Task: Create a due date automation trigger when advanced on, on the tuesday of the week a card is due add dates with an overdue due date at 11:00 AM.
Action: Mouse moved to (1207, 375)
Screenshot: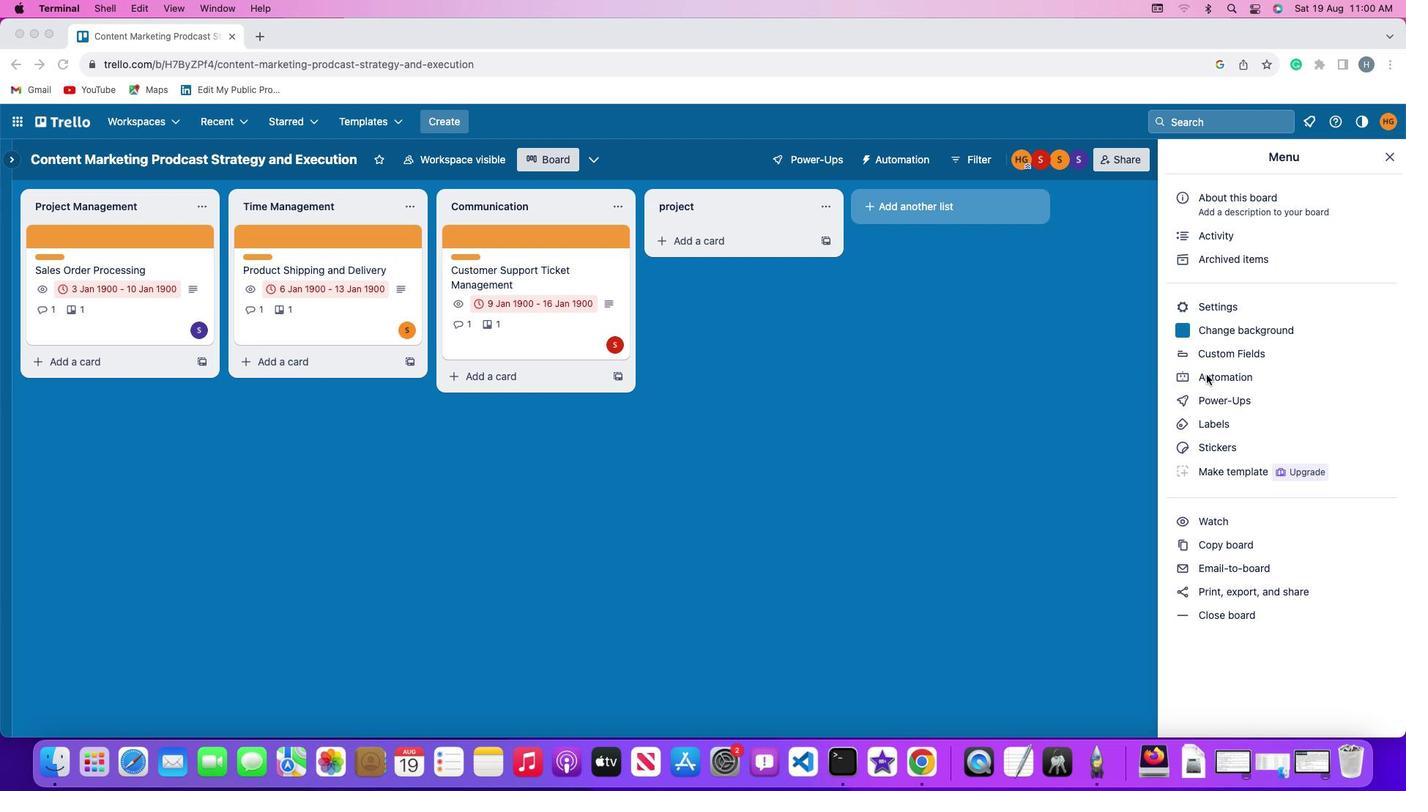 
Action: Mouse pressed left at (1207, 375)
Screenshot: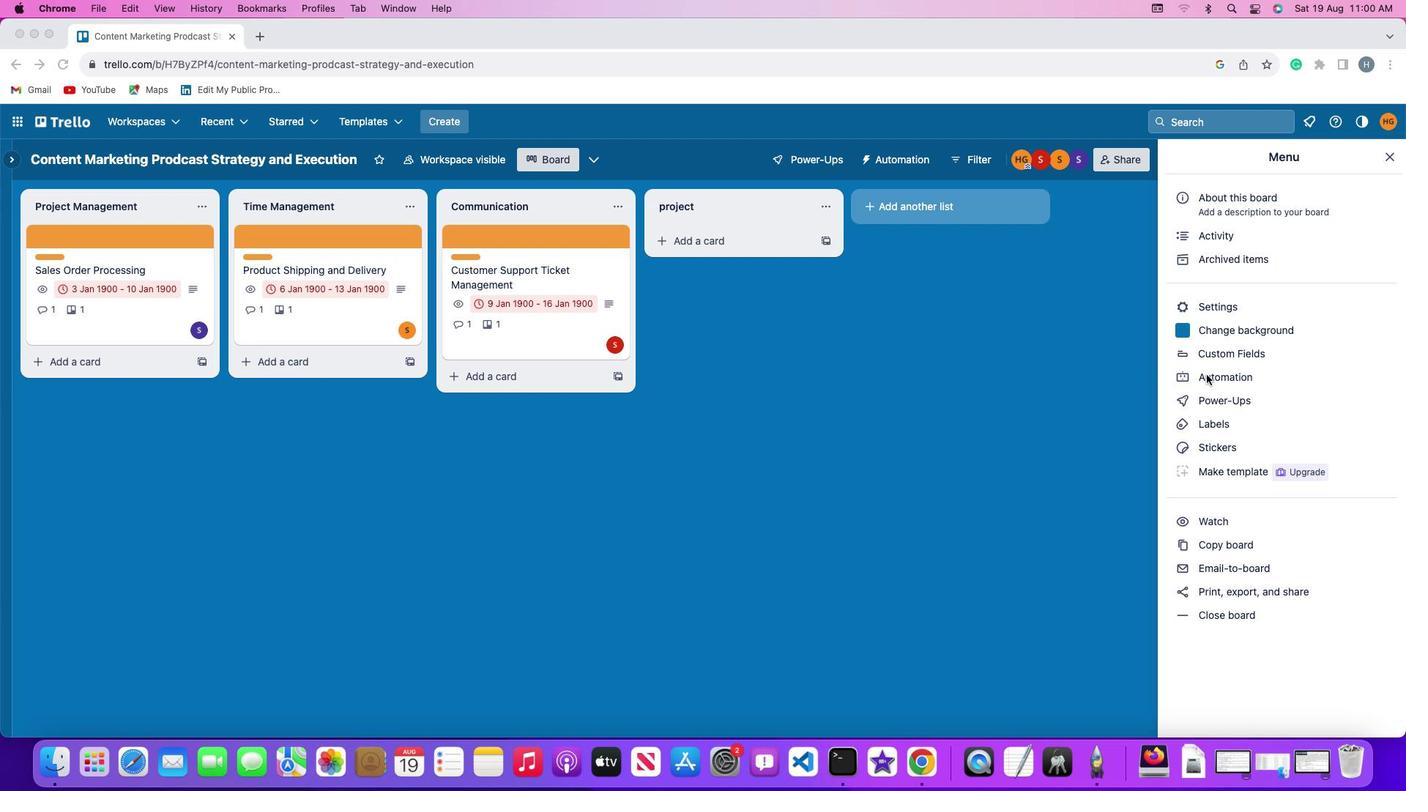 
Action: Mouse pressed left at (1207, 375)
Screenshot: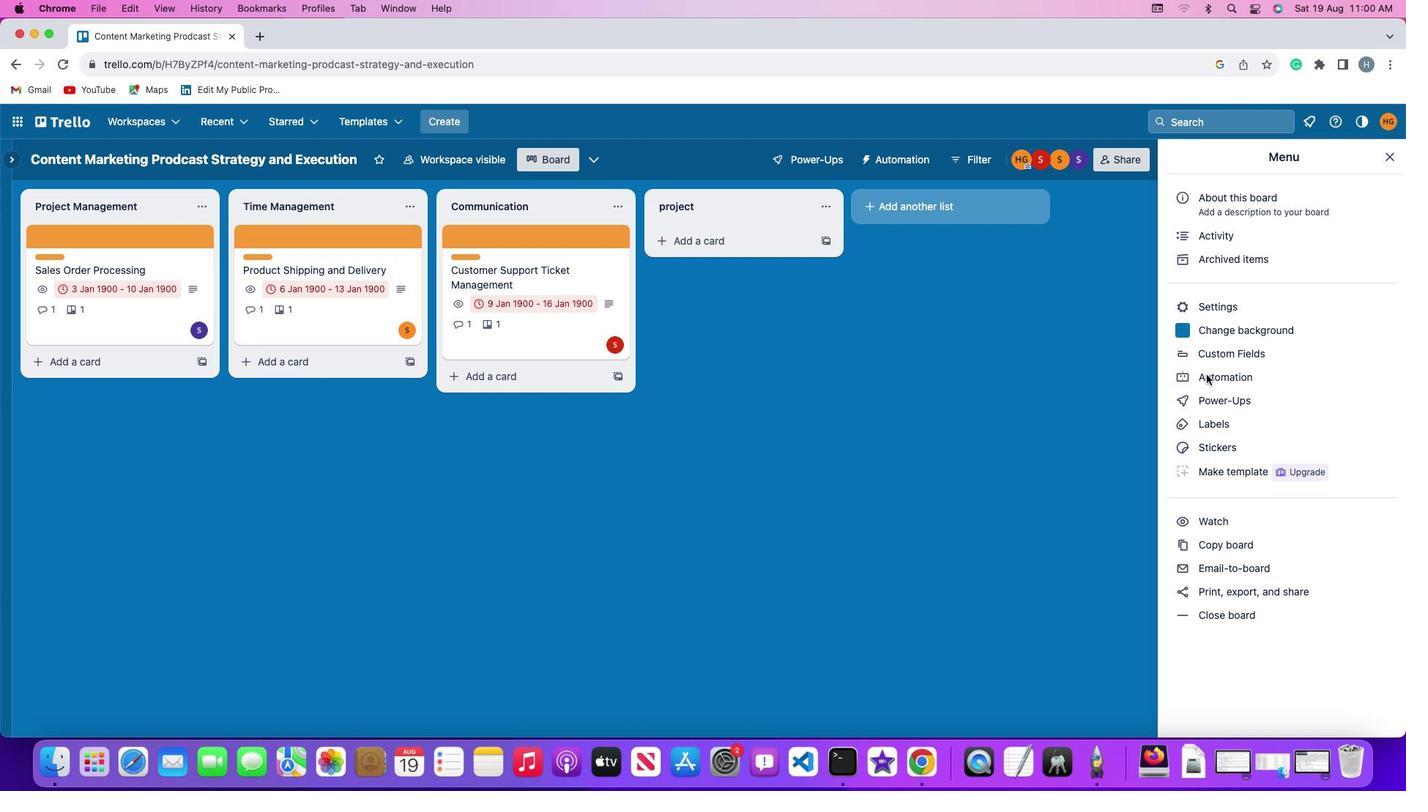 
Action: Mouse moved to (94, 348)
Screenshot: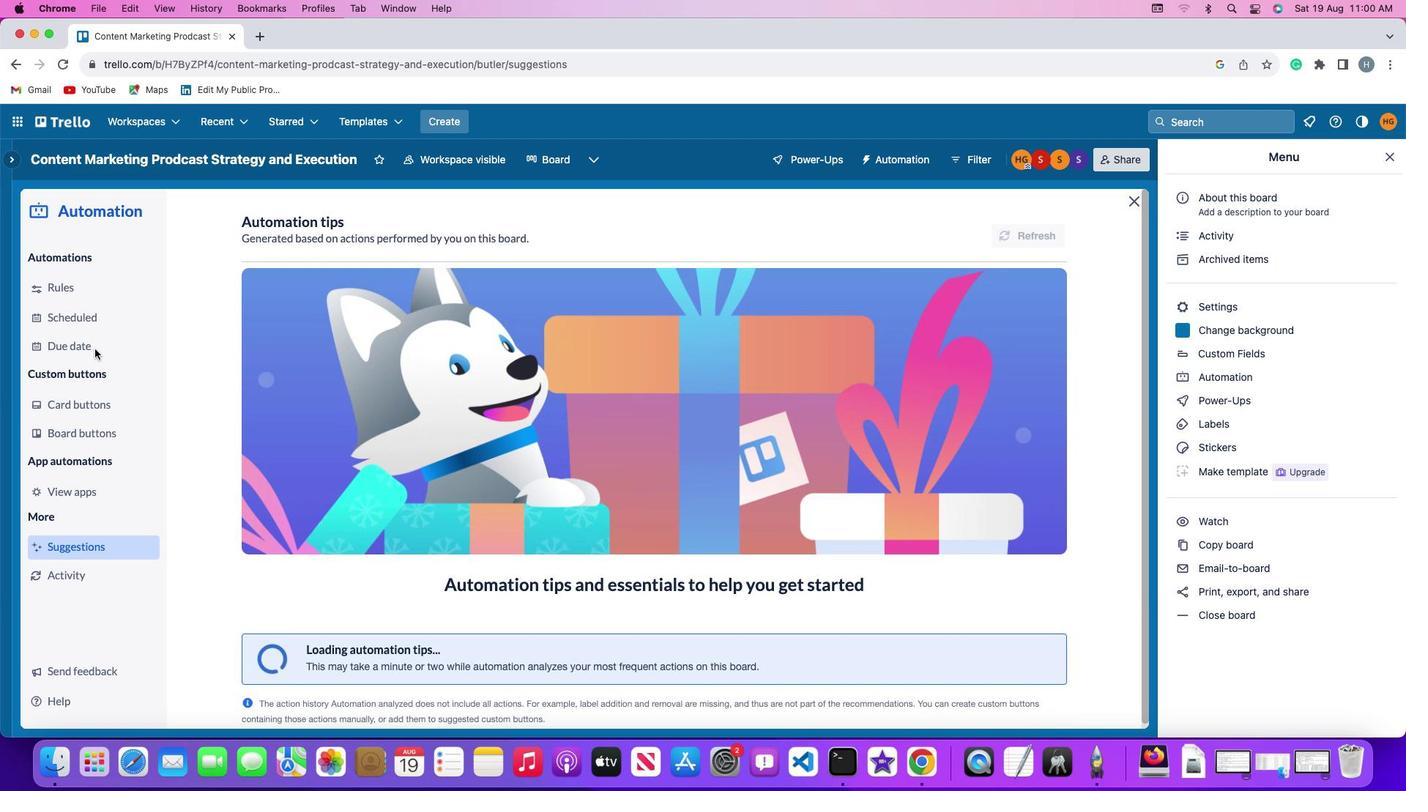 
Action: Mouse pressed left at (94, 348)
Screenshot: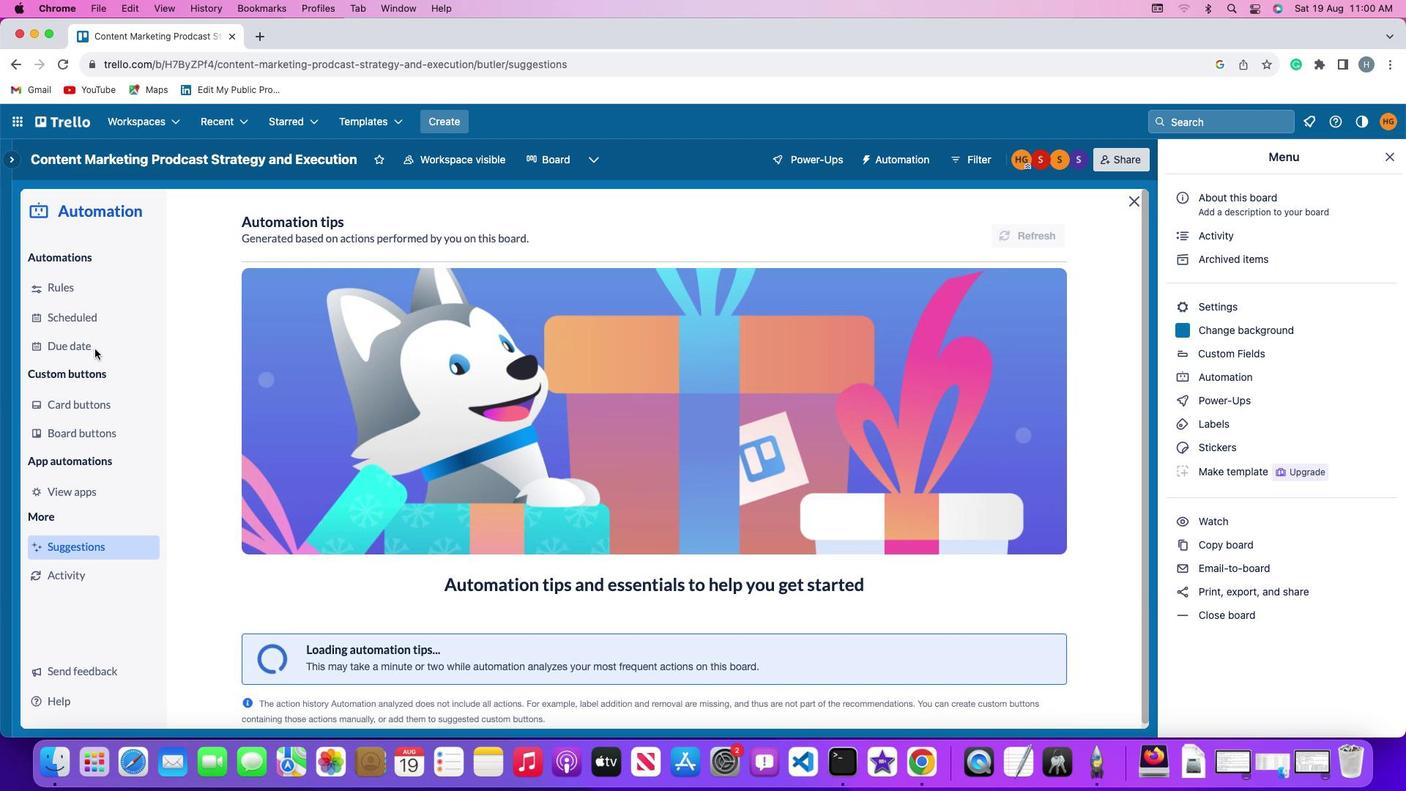 
Action: Mouse moved to (970, 219)
Screenshot: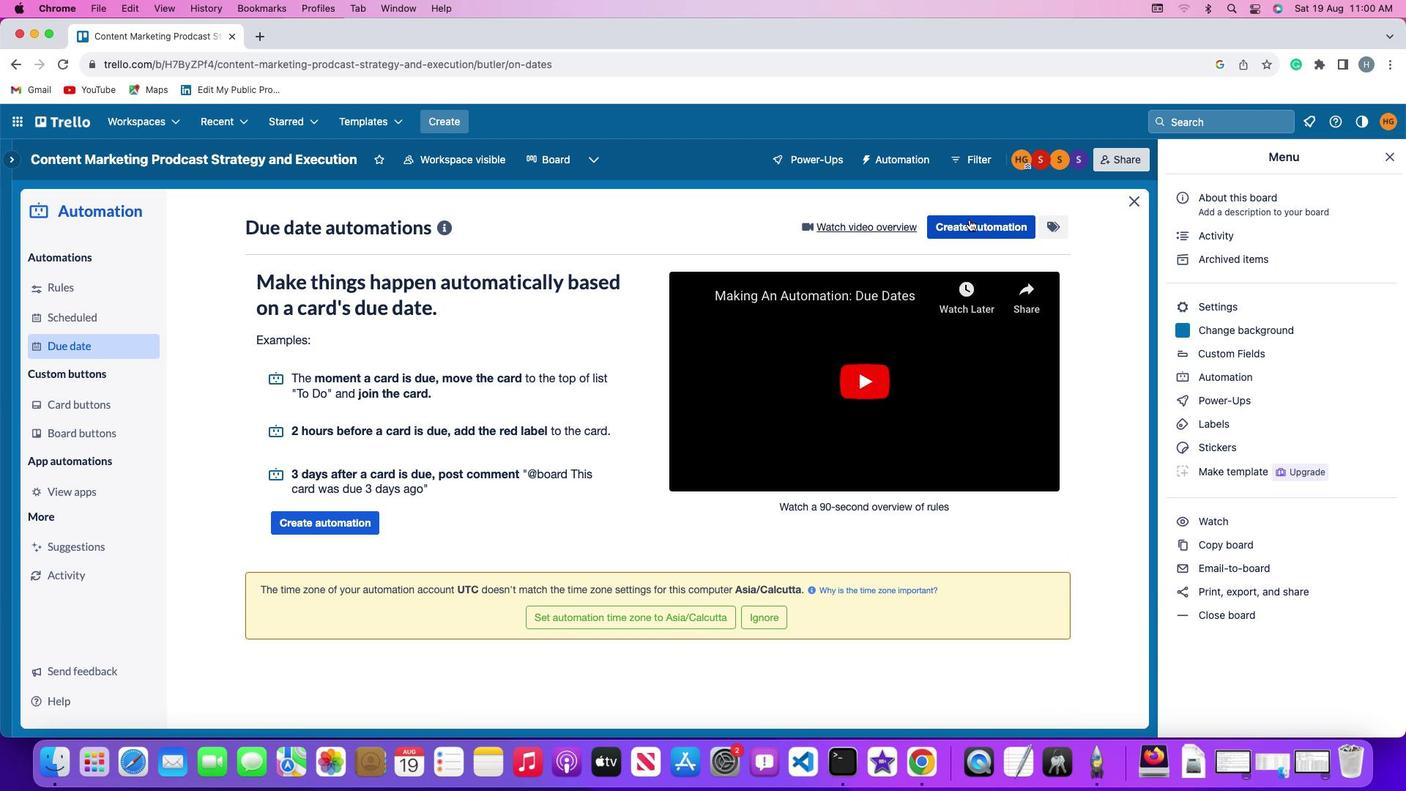 
Action: Mouse pressed left at (970, 219)
Screenshot: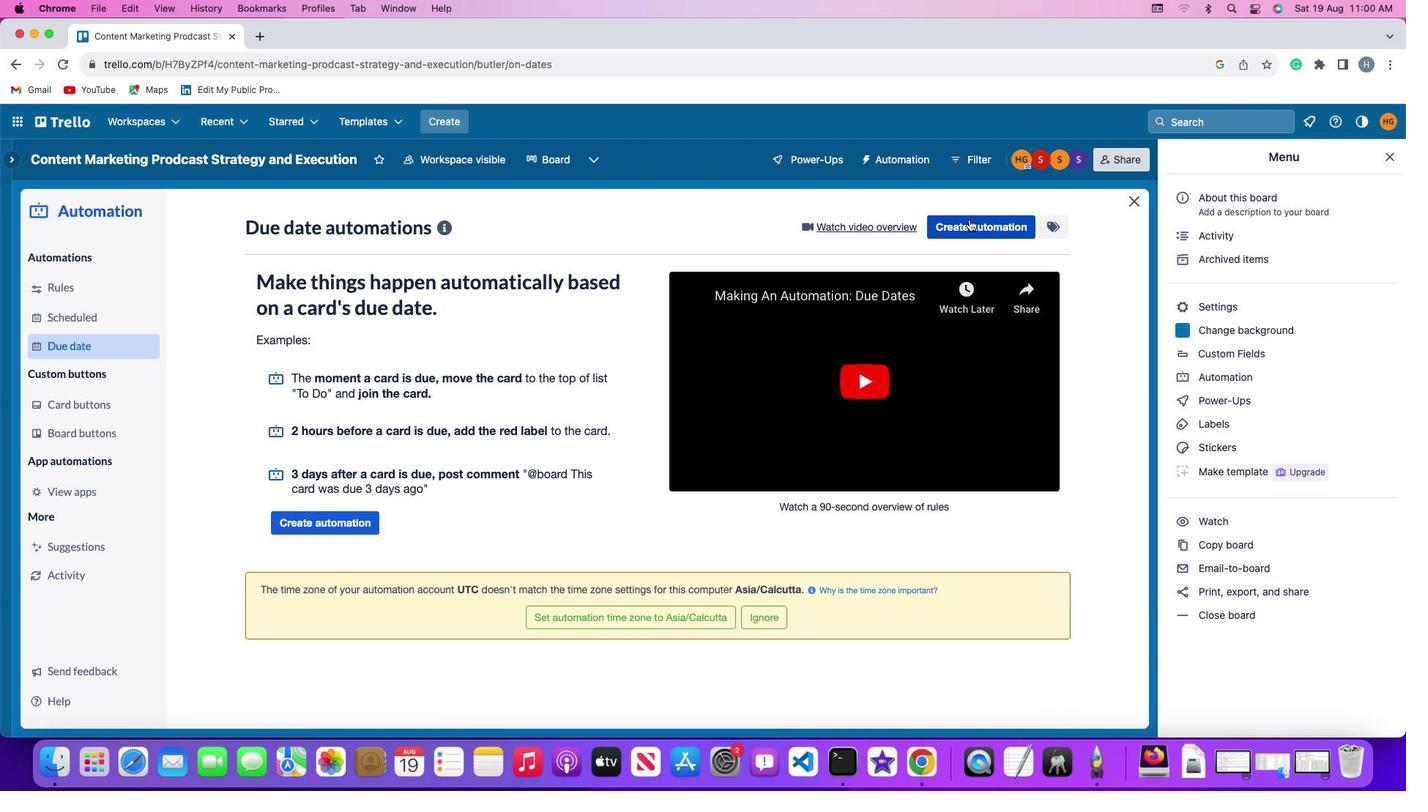 
Action: Mouse moved to (296, 364)
Screenshot: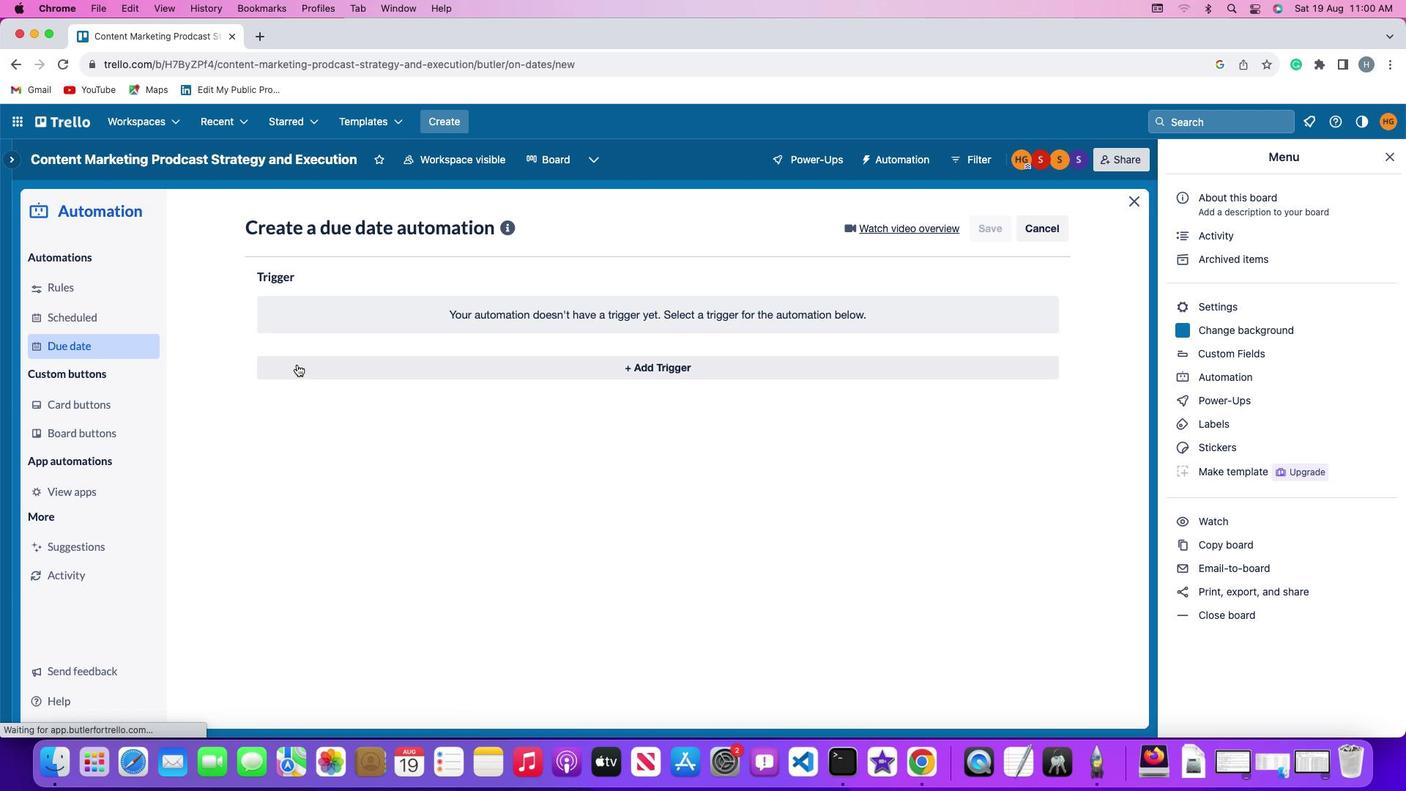 
Action: Mouse pressed left at (296, 364)
Screenshot: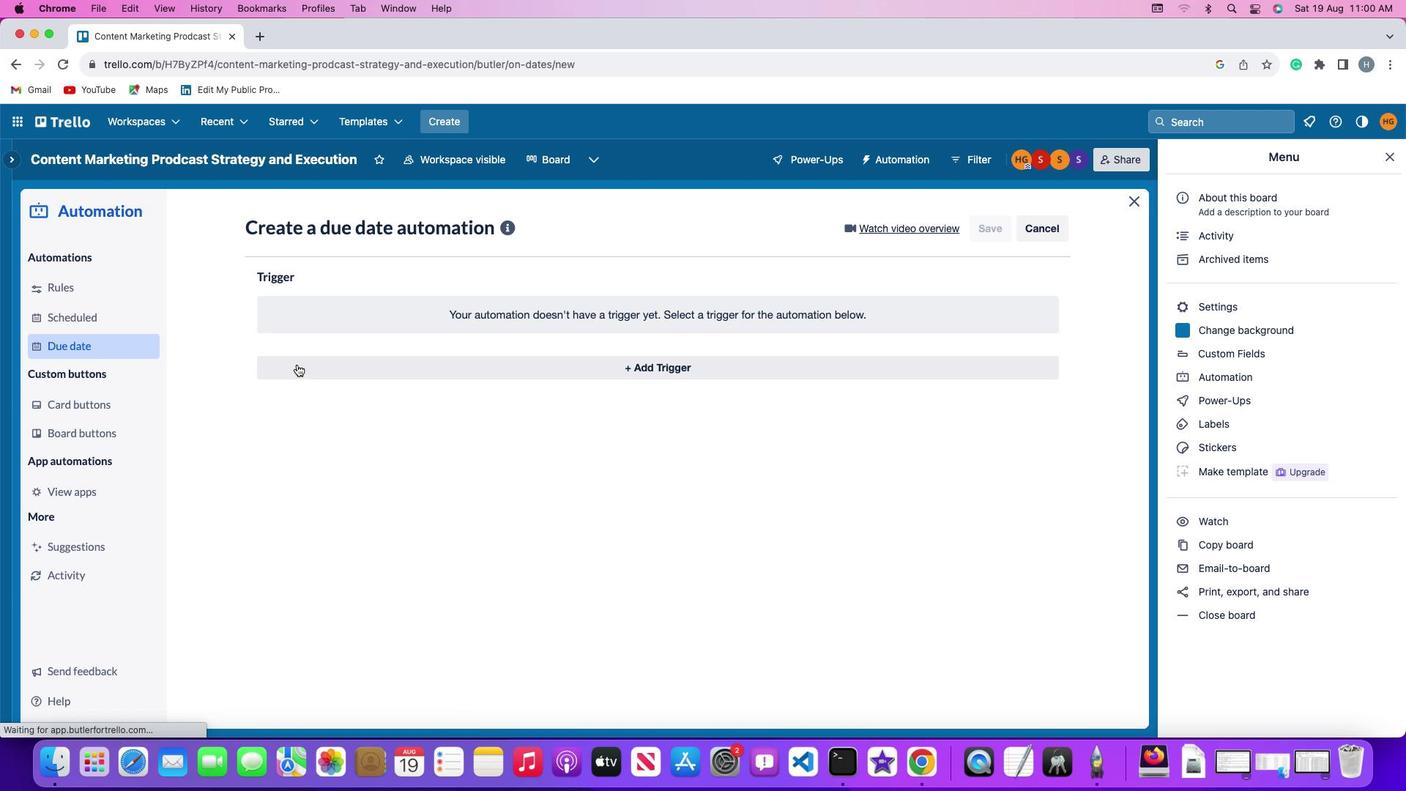 
Action: Mouse moved to (337, 633)
Screenshot: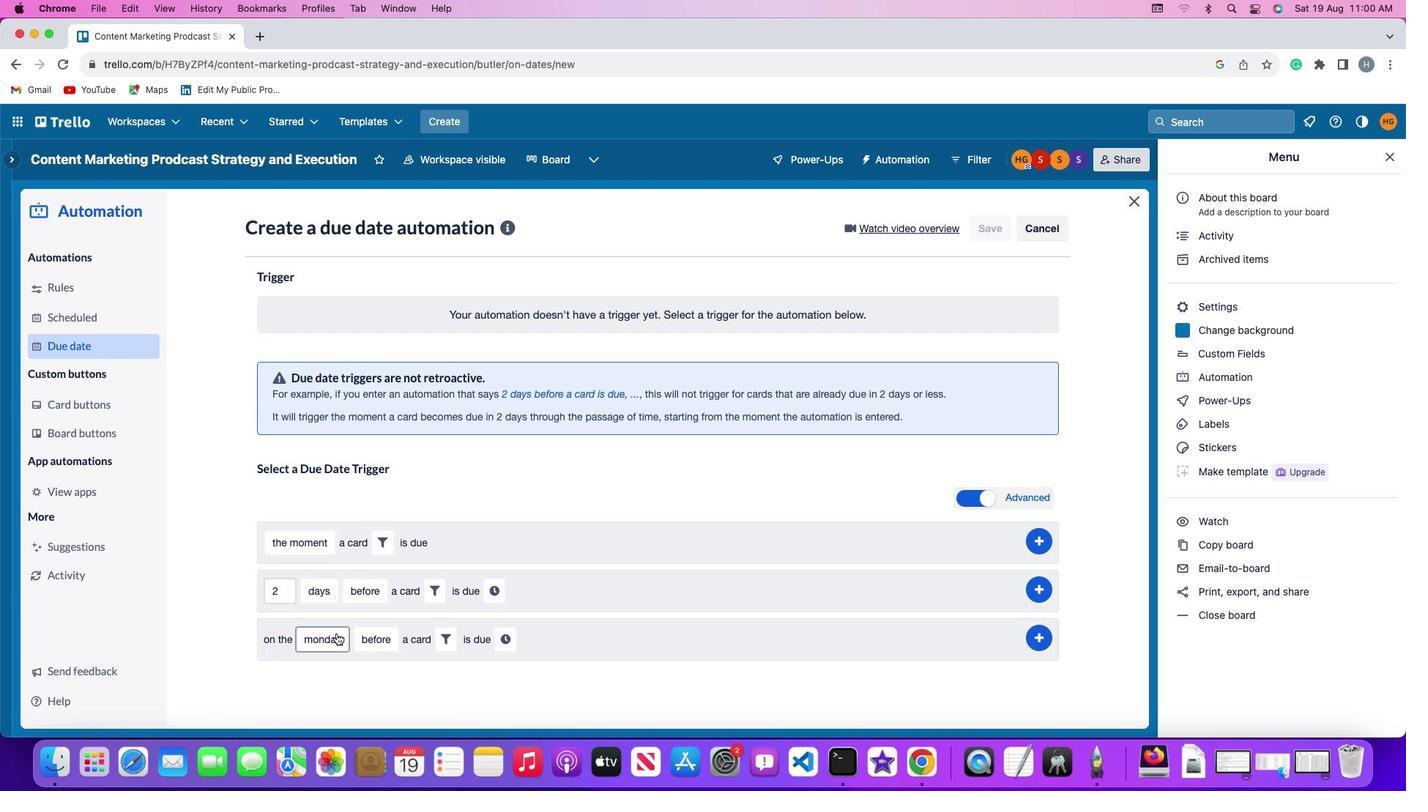 
Action: Mouse pressed left at (337, 633)
Screenshot: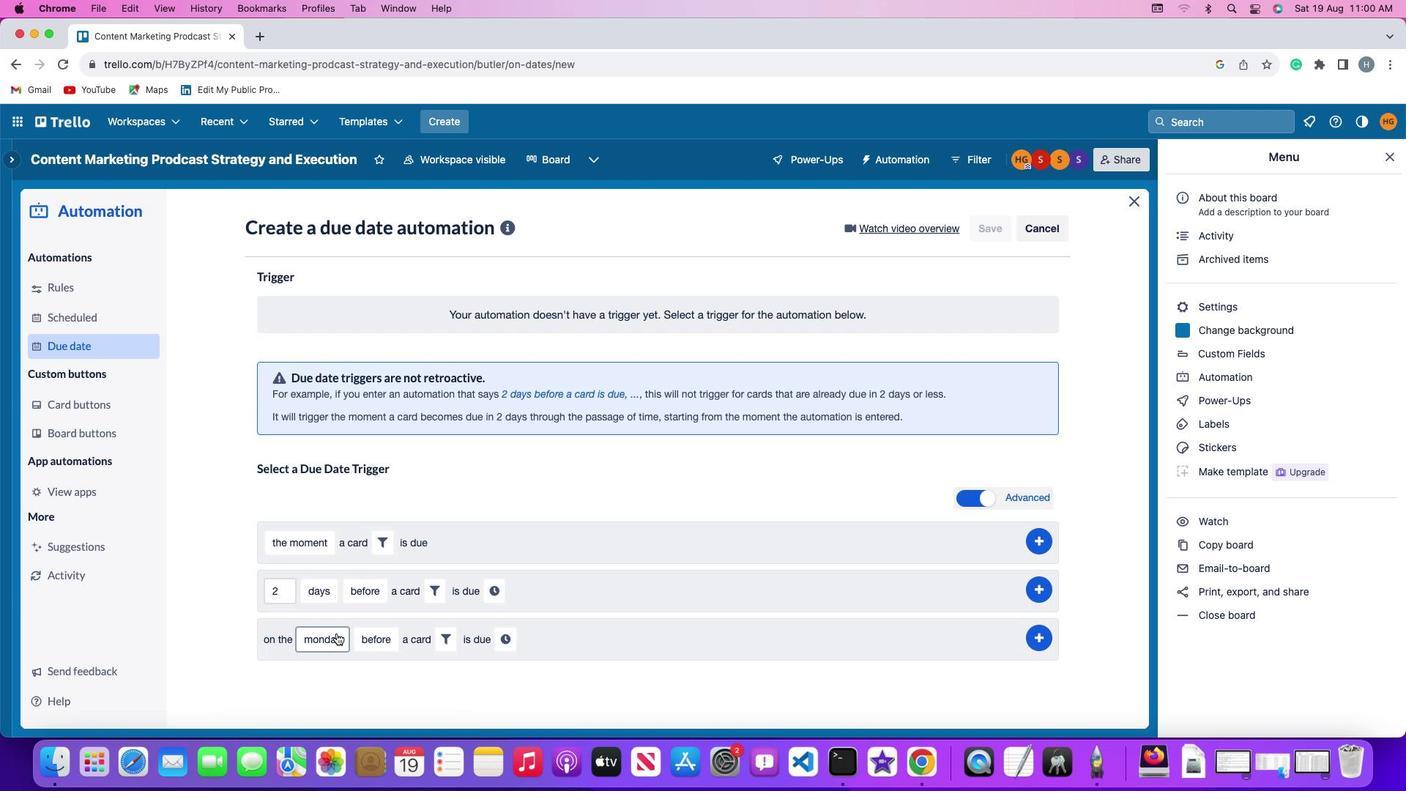 
Action: Mouse moved to (353, 466)
Screenshot: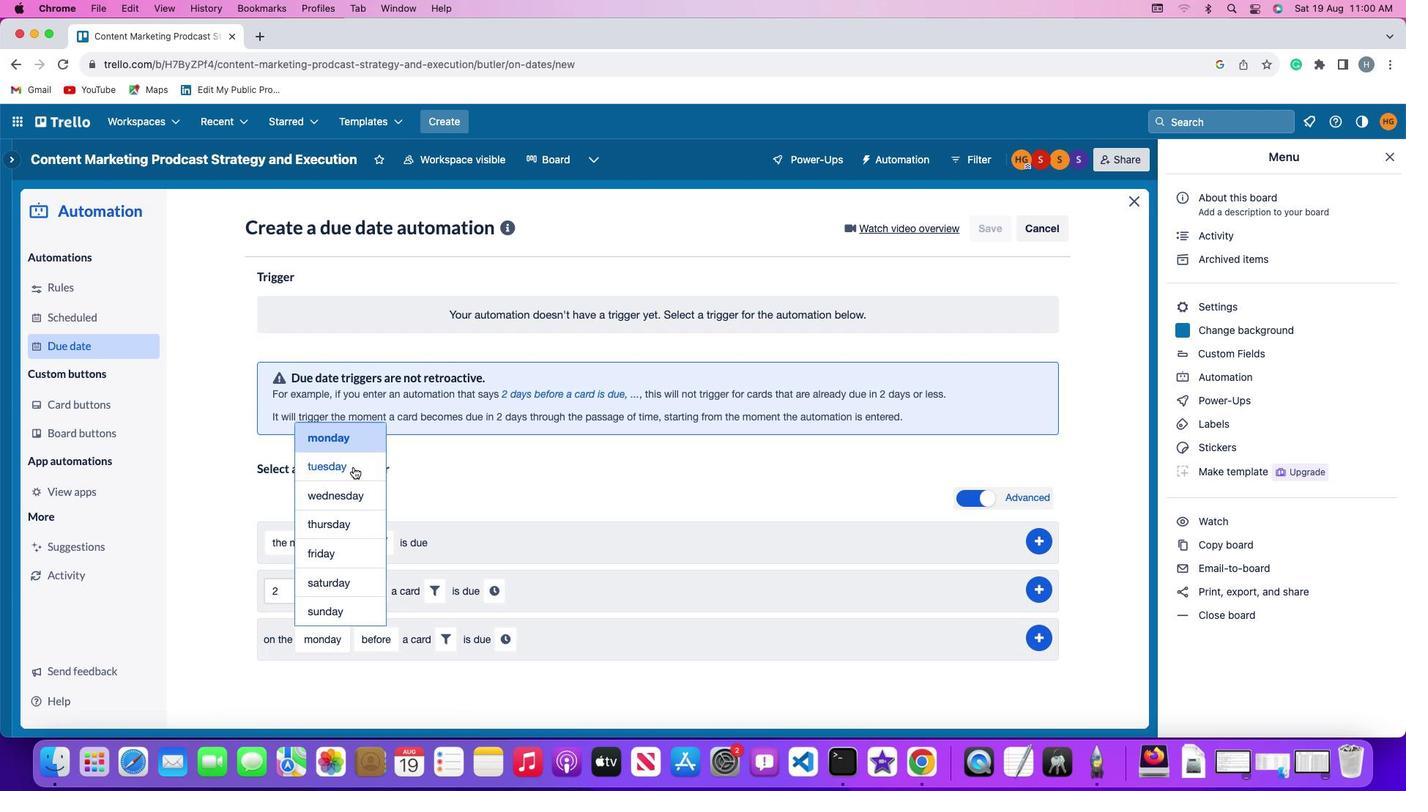 
Action: Mouse pressed left at (353, 466)
Screenshot: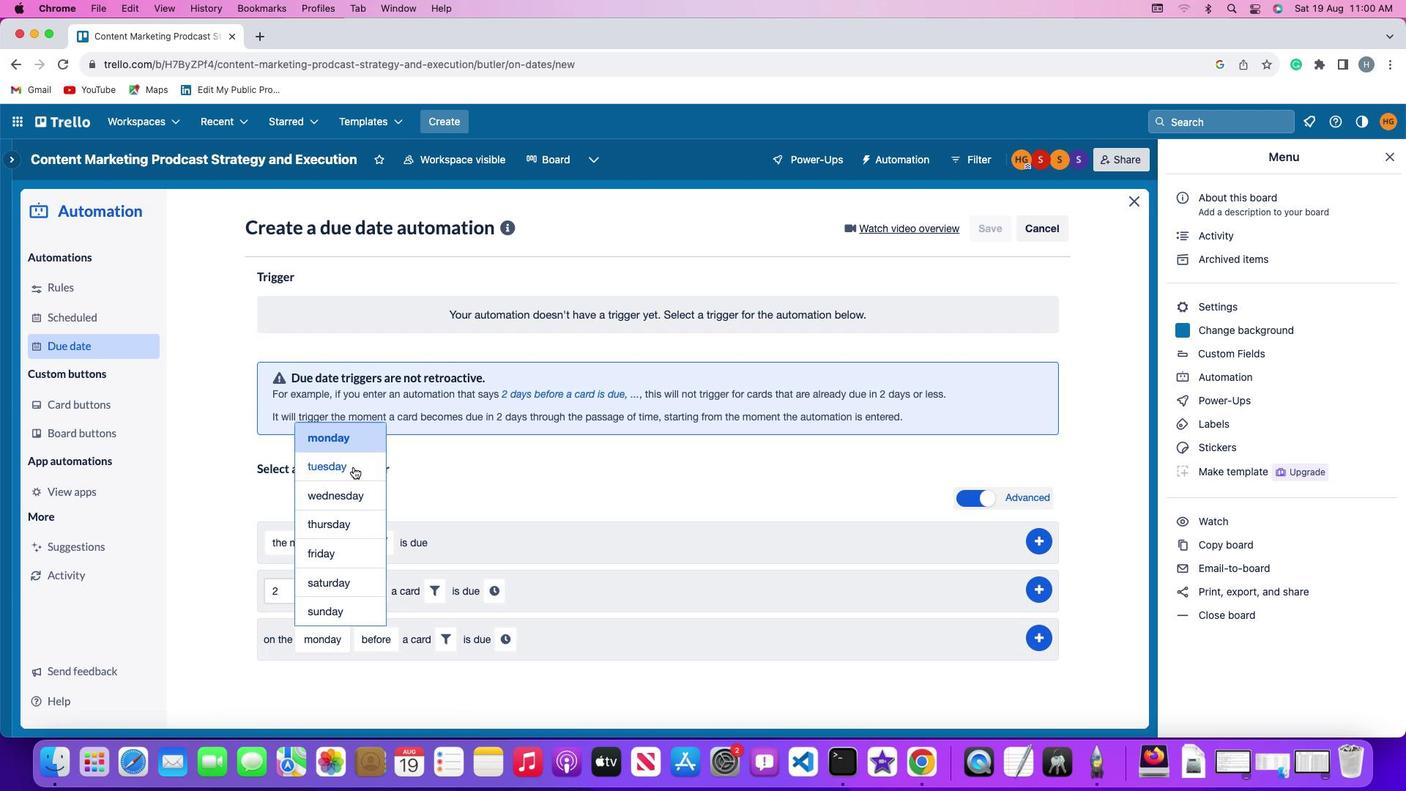 
Action: Mouse moved to (385, 642)
Screenshot: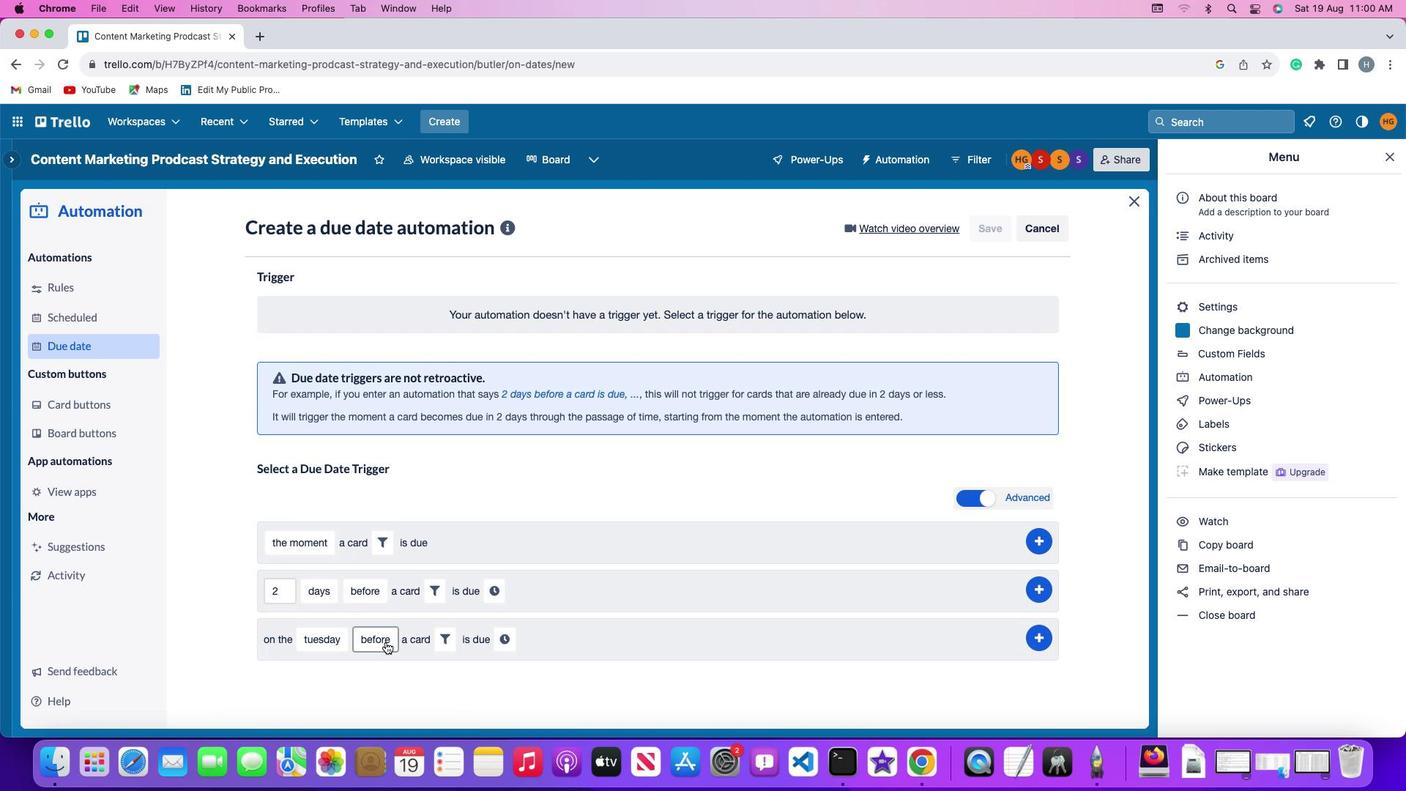 
Action: Mouse pressed left at (385, 642)
Screenshot: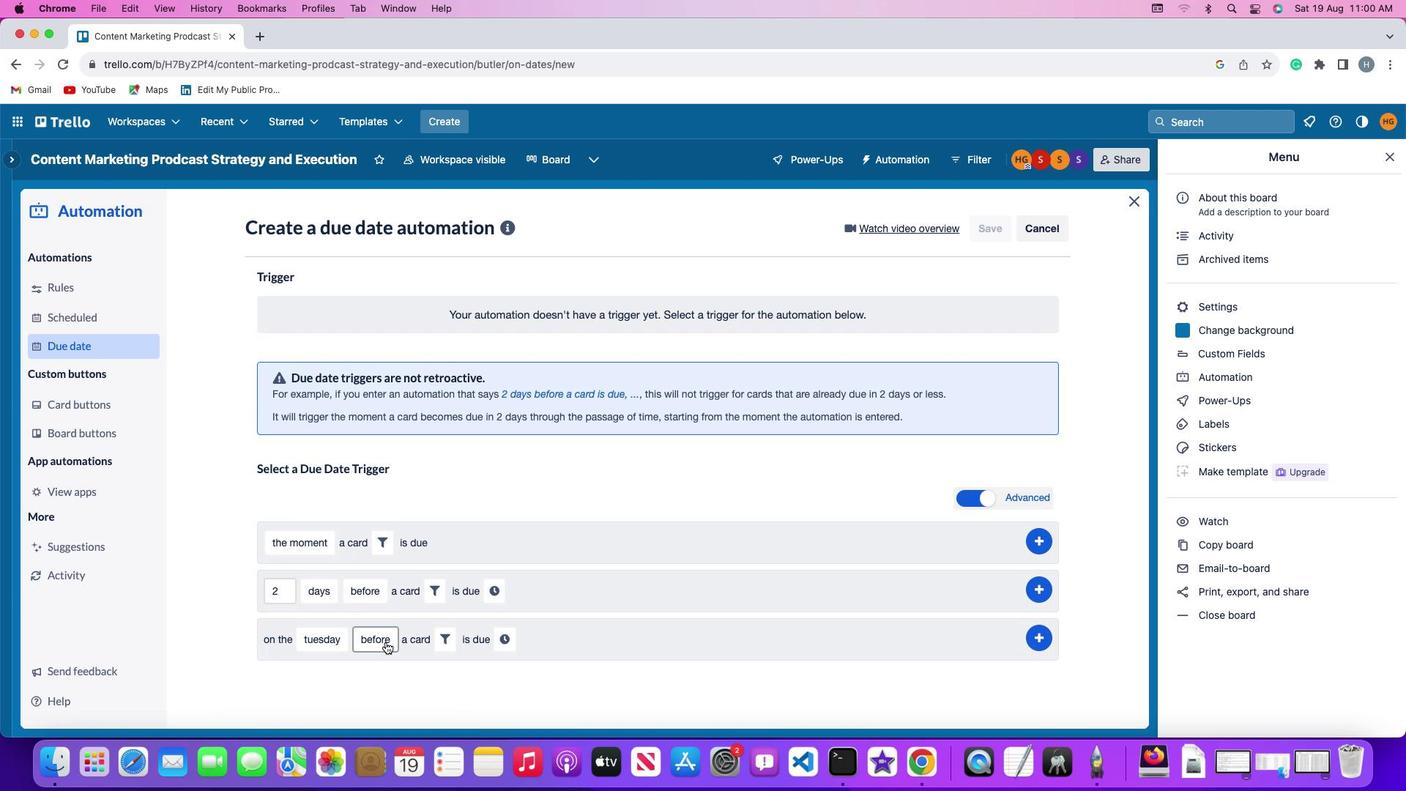 
Action: Mouse moved to (396, 584)
Screenshot: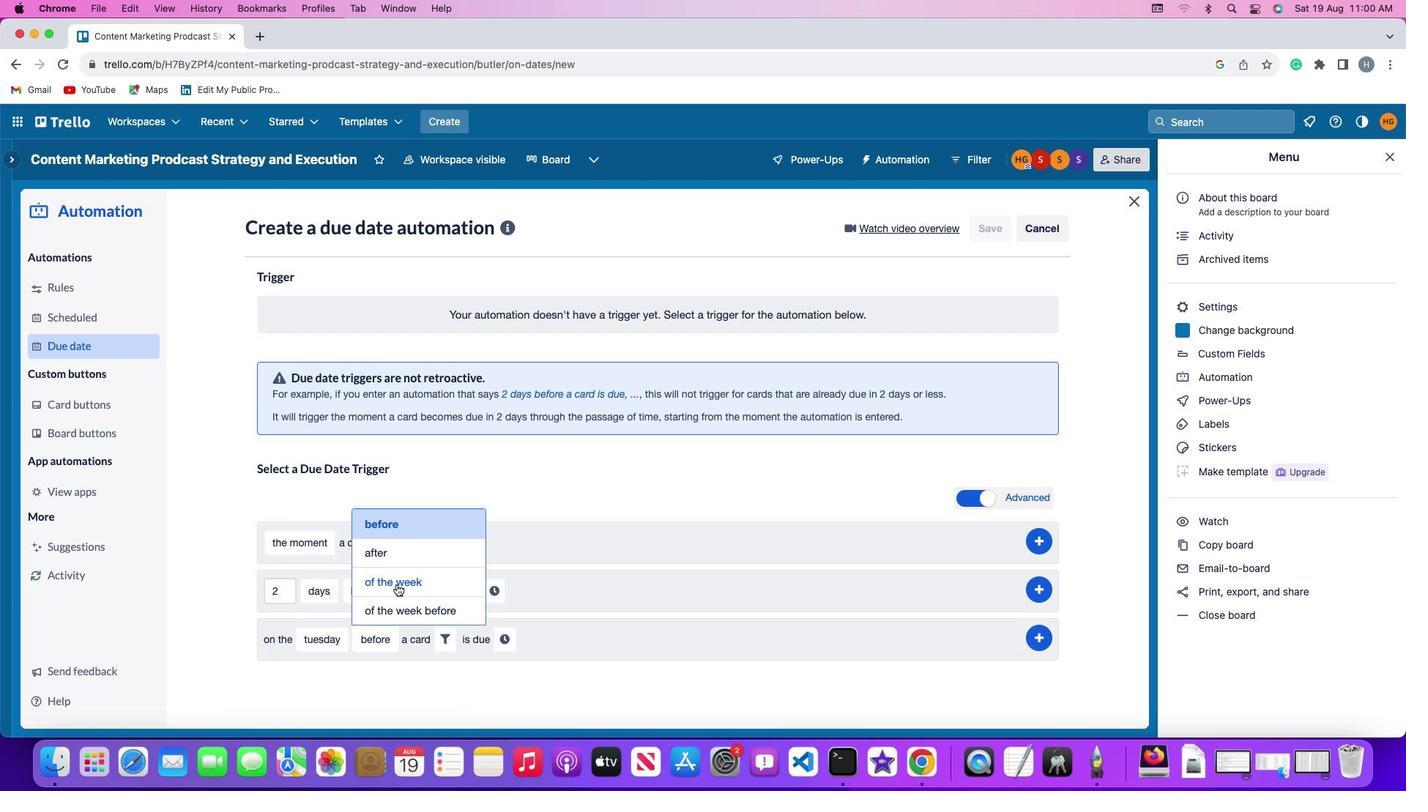 
Action: Mouse pressed left at (396, 584)
Screenshot: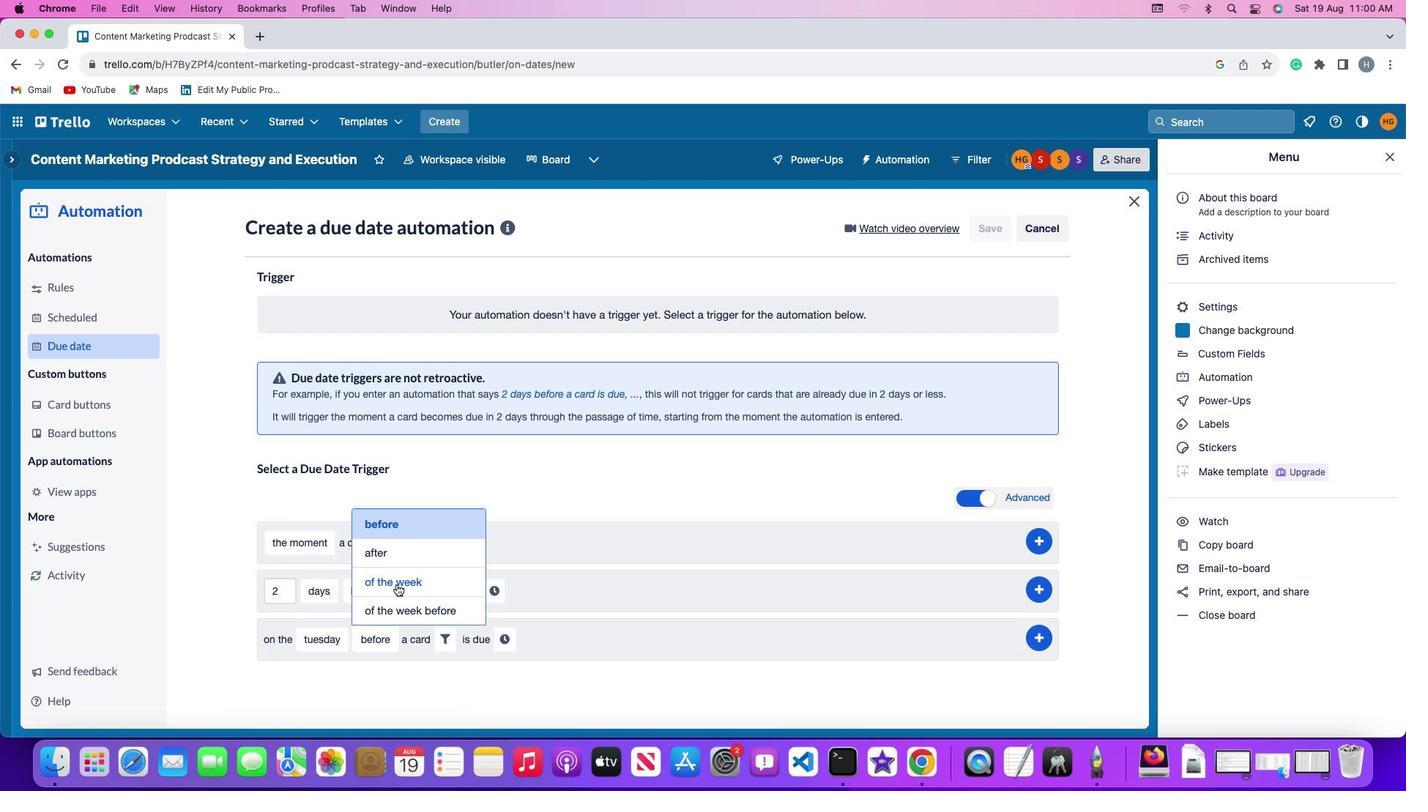 
Action: Mouse moved to (474, 643)
Screenshot: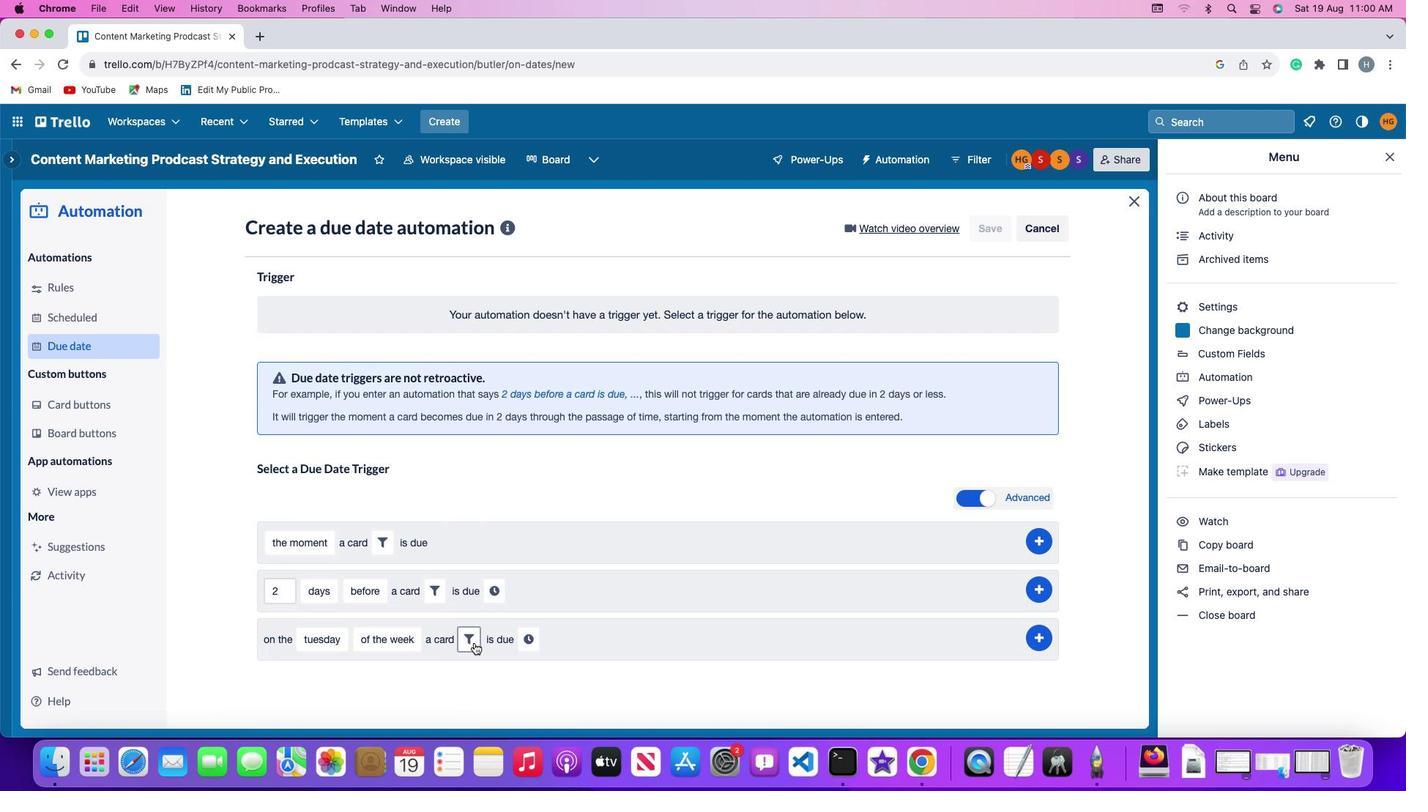 
Action: Mouse pressed left at (474, 643)
Screenshot: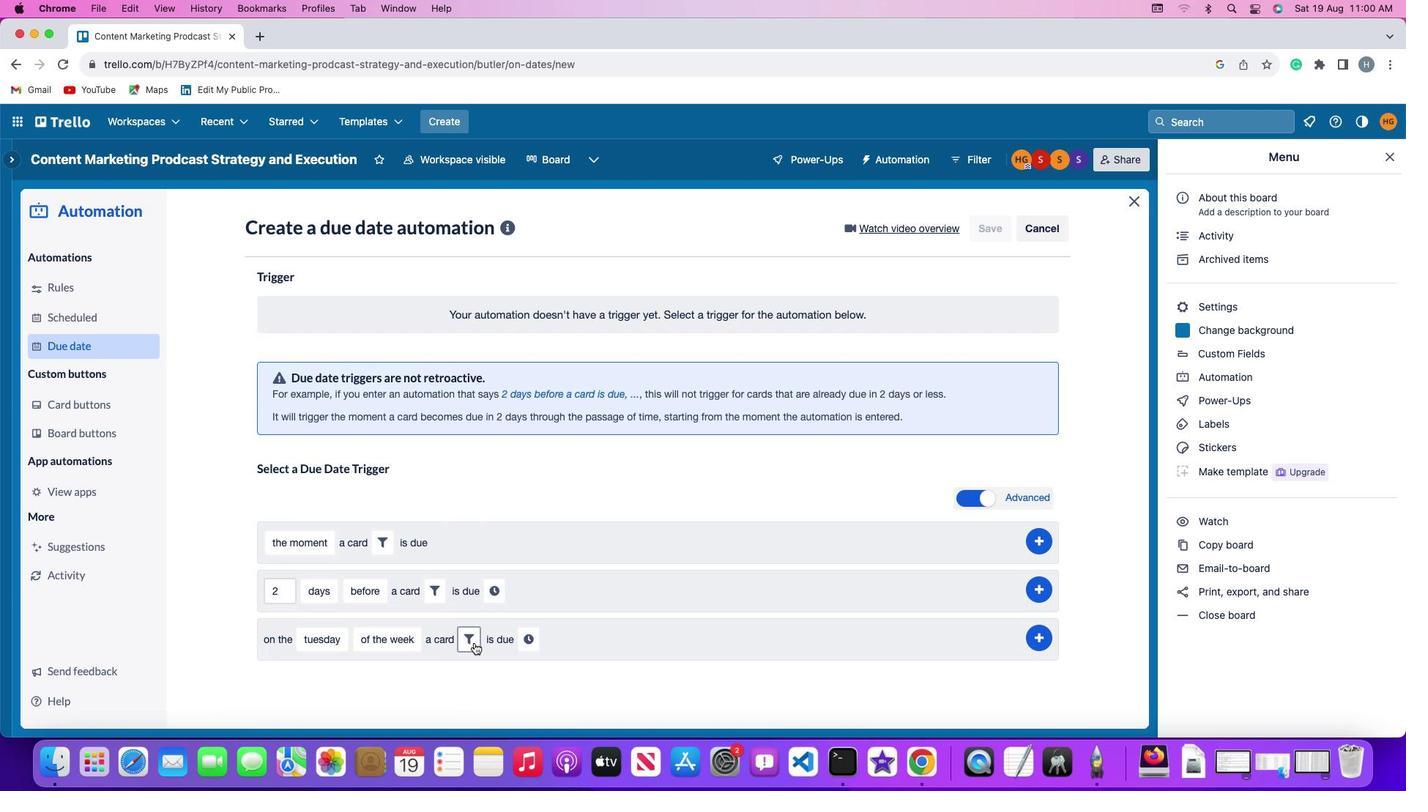 
Action: Mouse moved to (562, 678)
Screenshot: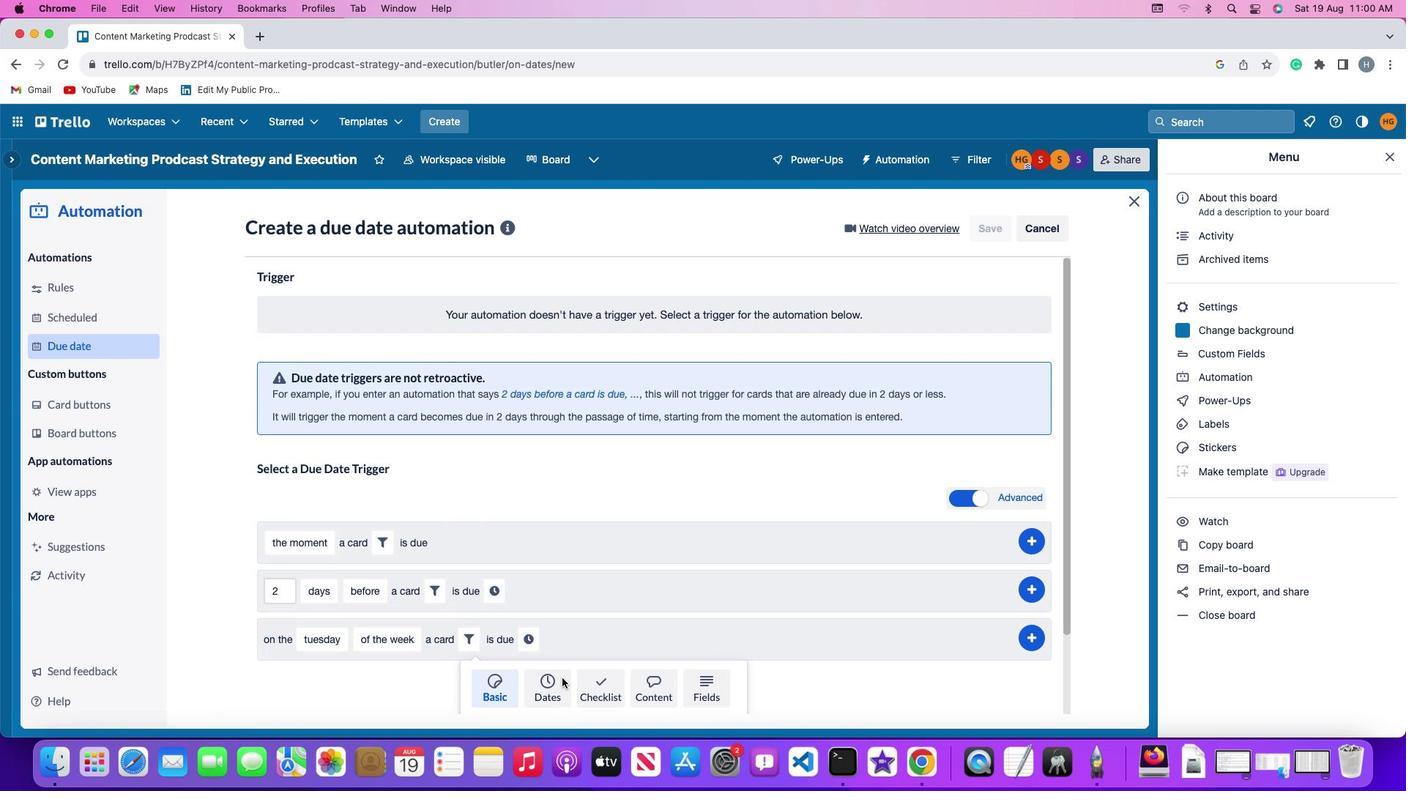 
Action: Mouse pressed left at (562, 678)
Screenshot: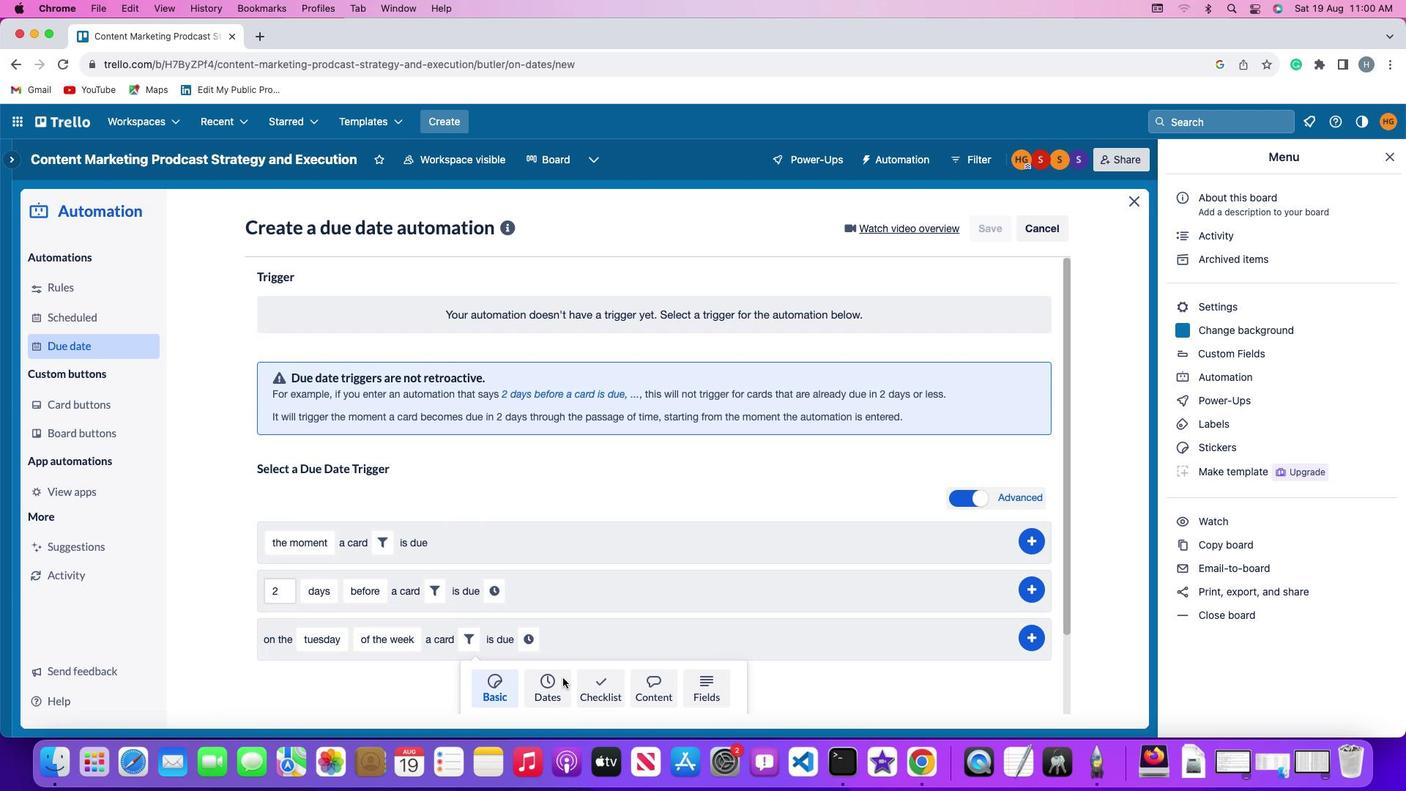 
Action: Mouse moved to (403, 677)
Screenshot: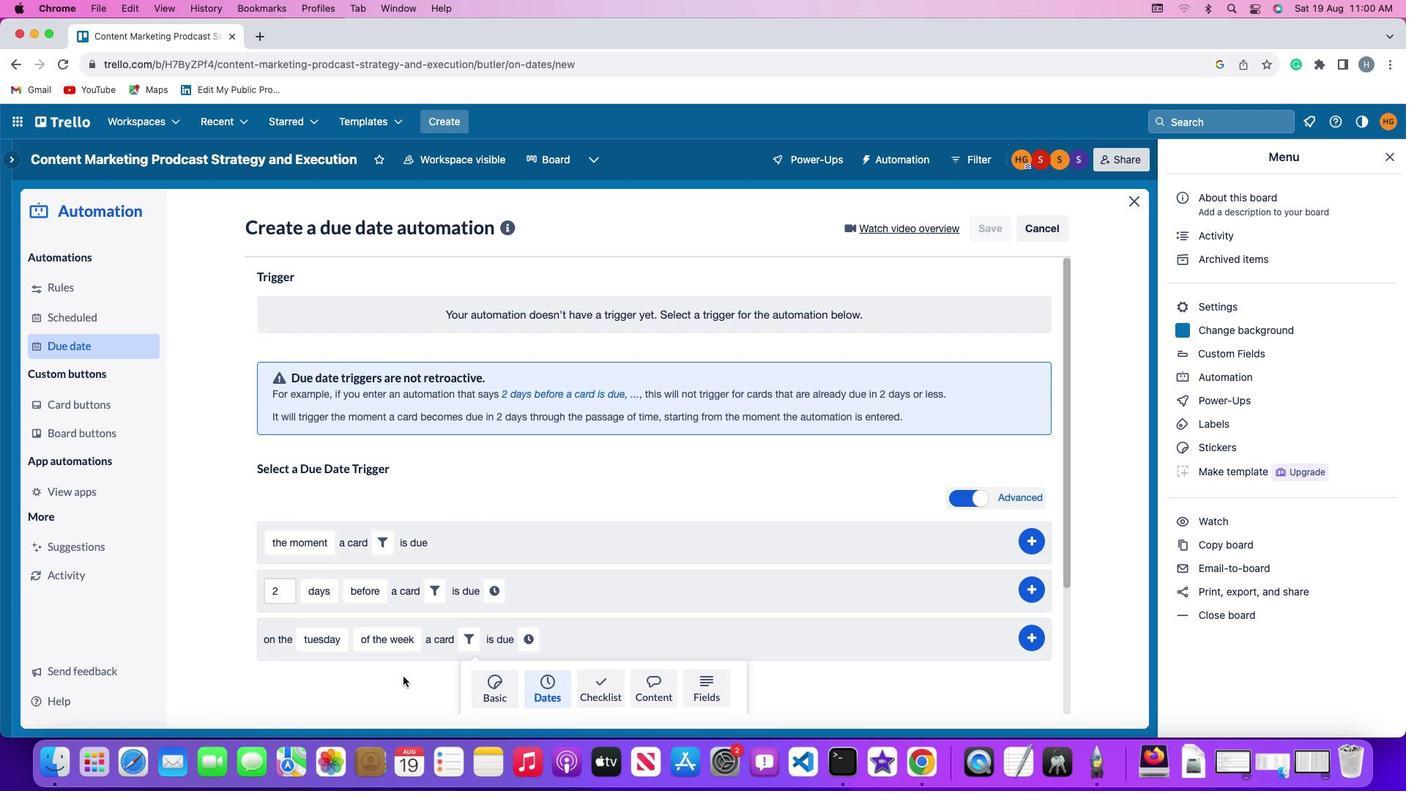 
Action: Mouse scrolled (403, 677) with delta (0, 0)
Screenshot: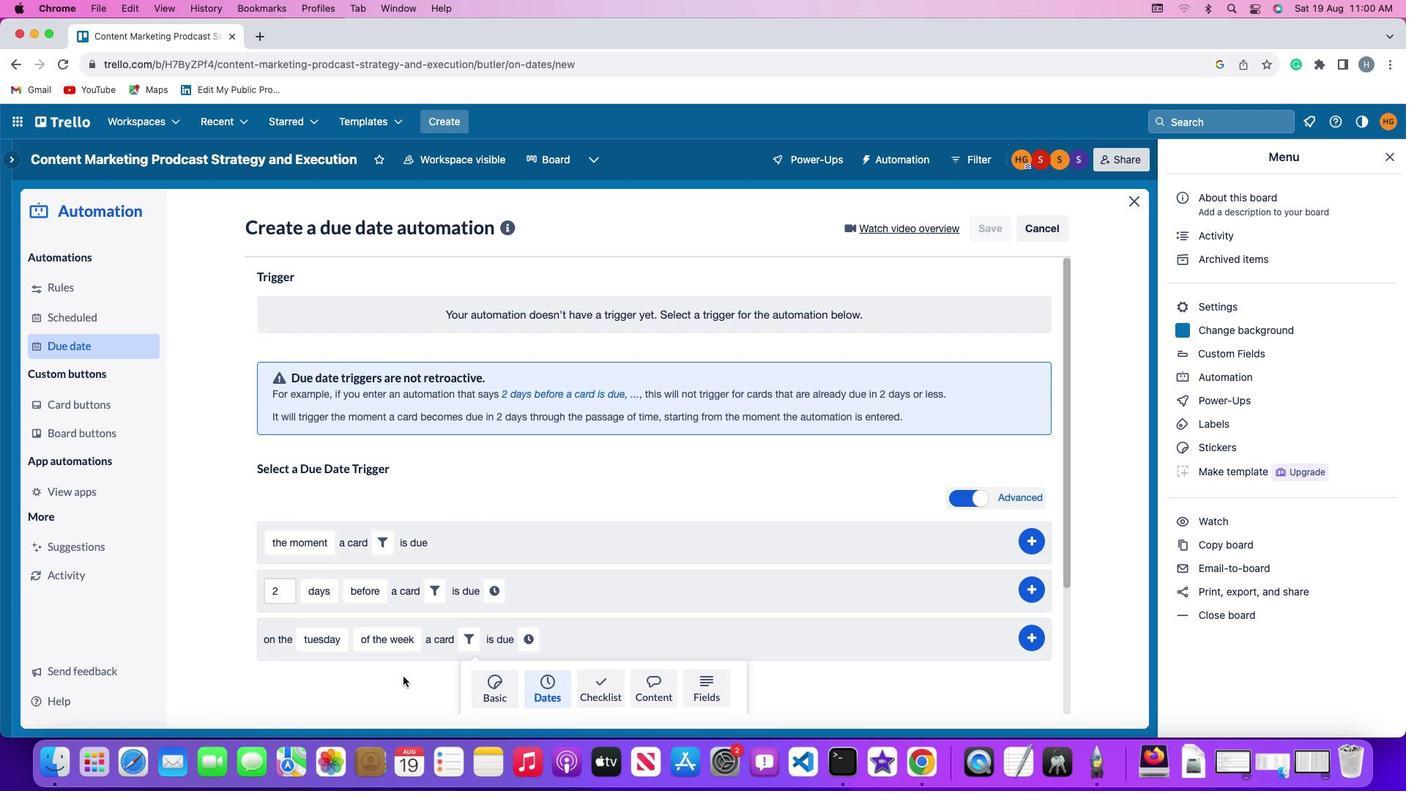 
Action: Mouse moved to (403, 676)
Screenshot: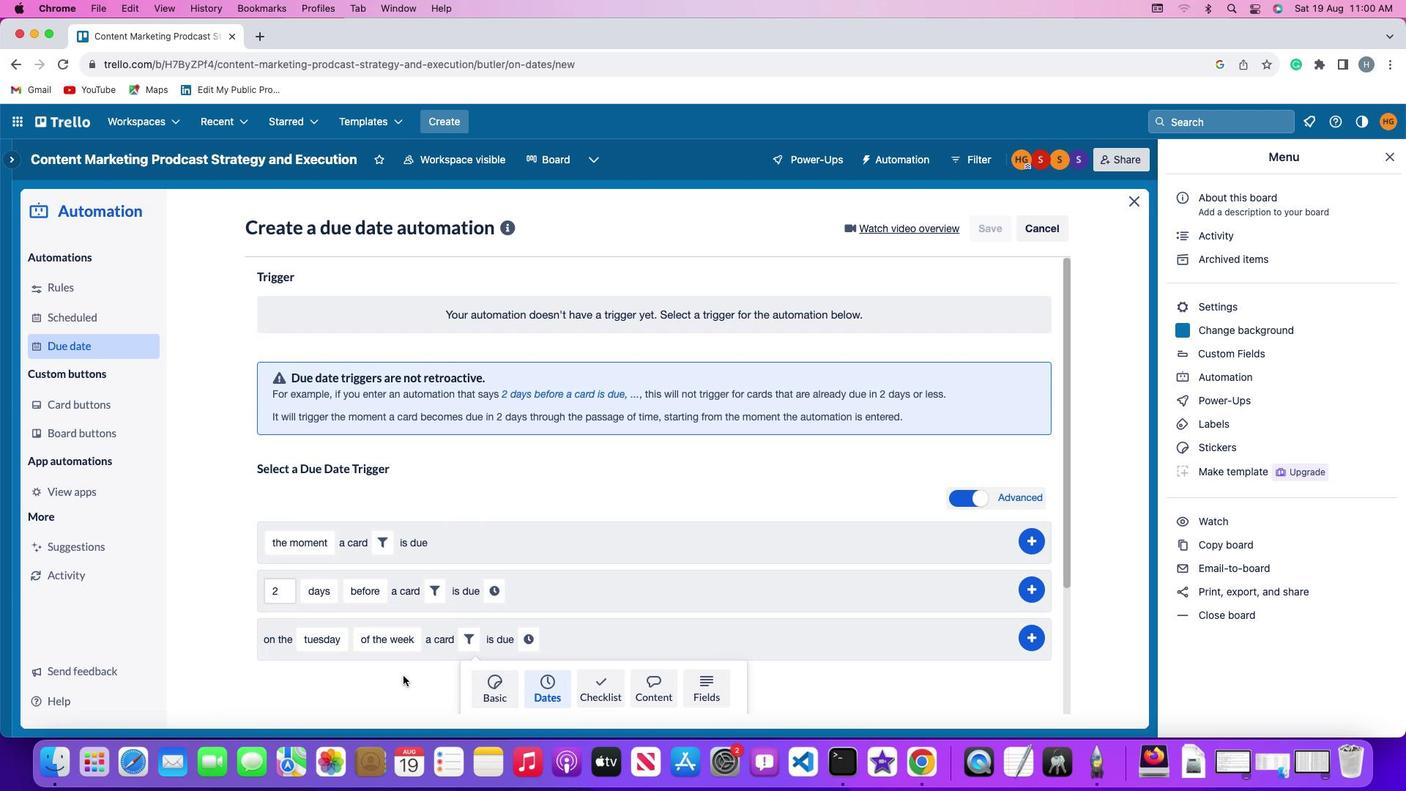 
Action: Mouse scrolled (403, 676) with delta (0, 0)
Screenshot: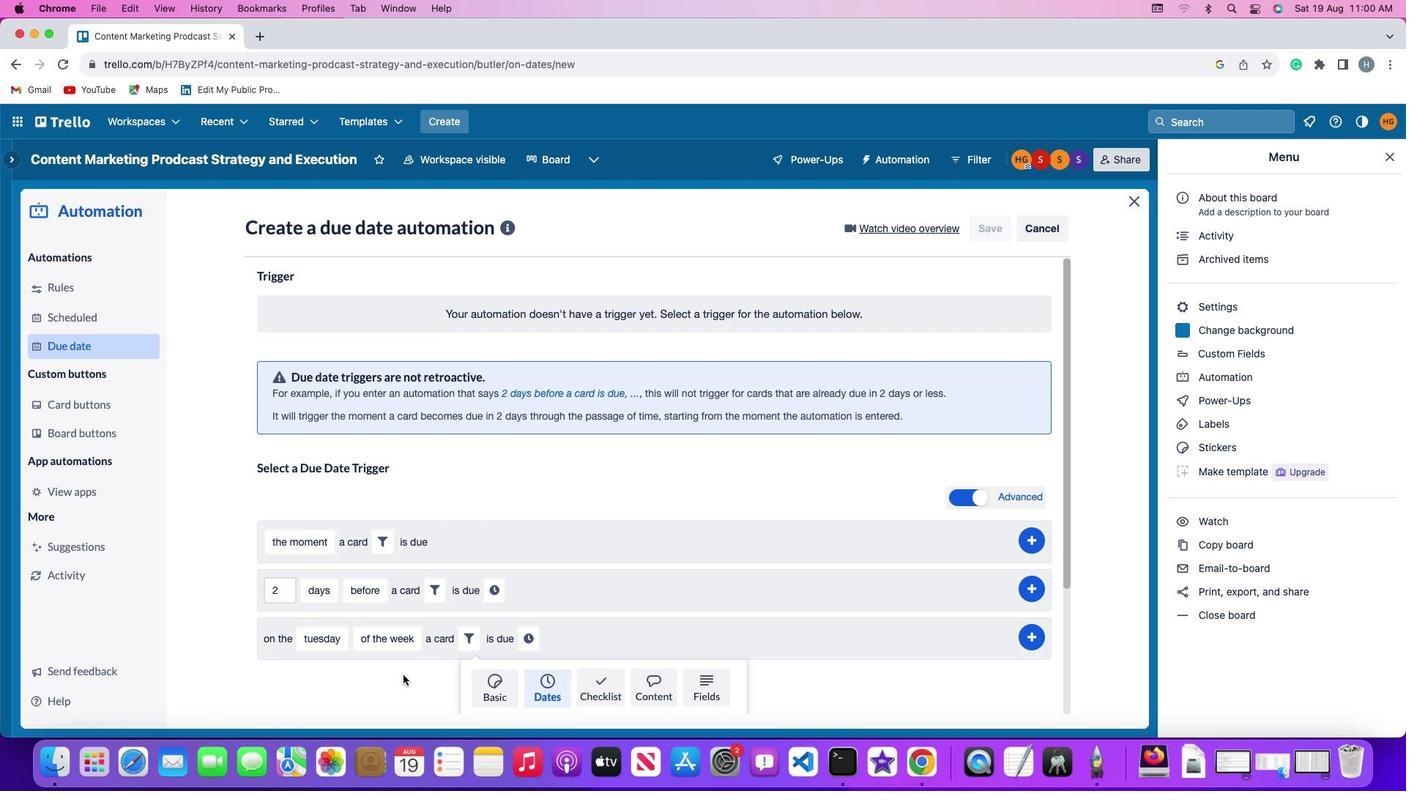 
Action: Mouse moved to (403, 675)
Screenshot: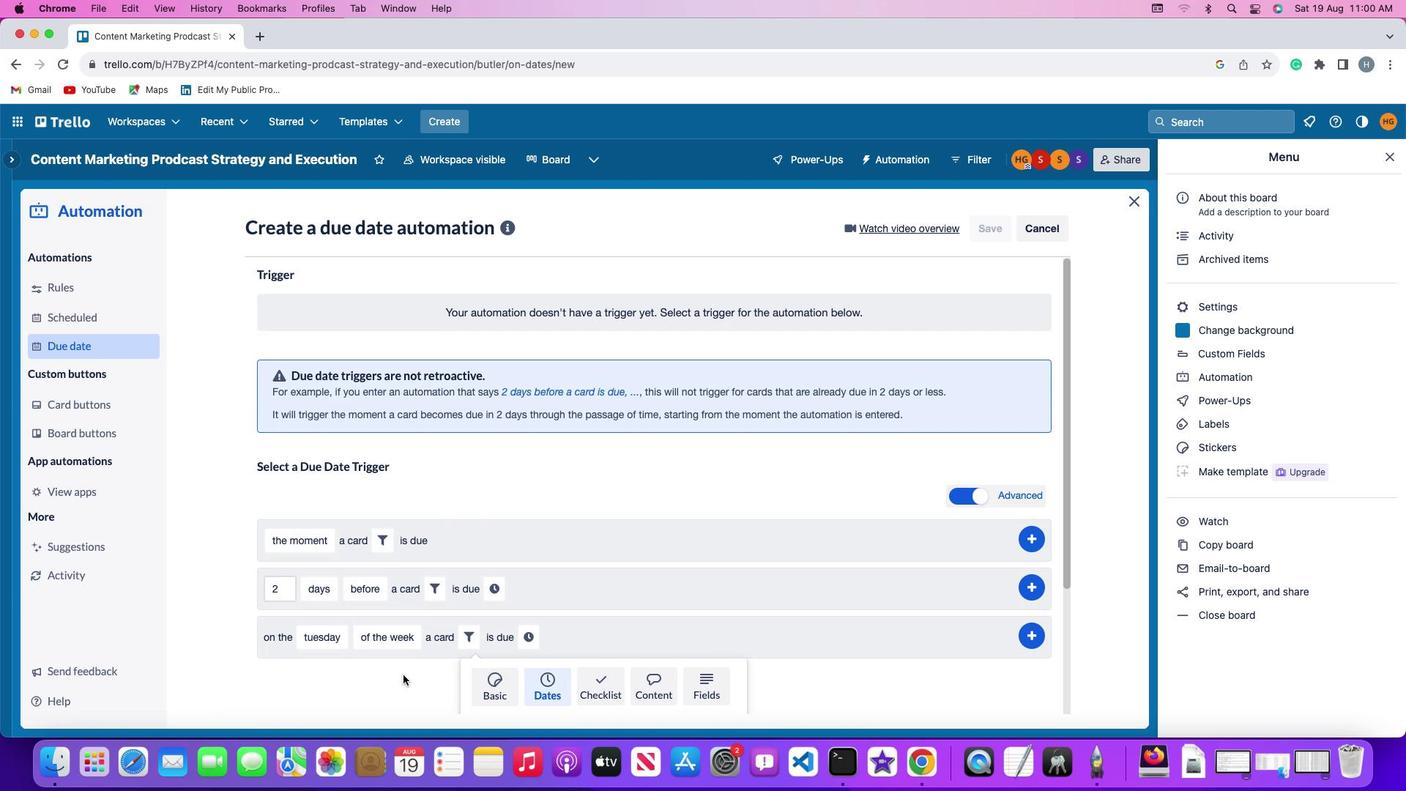 
Action: Mouse scrolled (403, 675) with delta (0, -1)
Screenshot: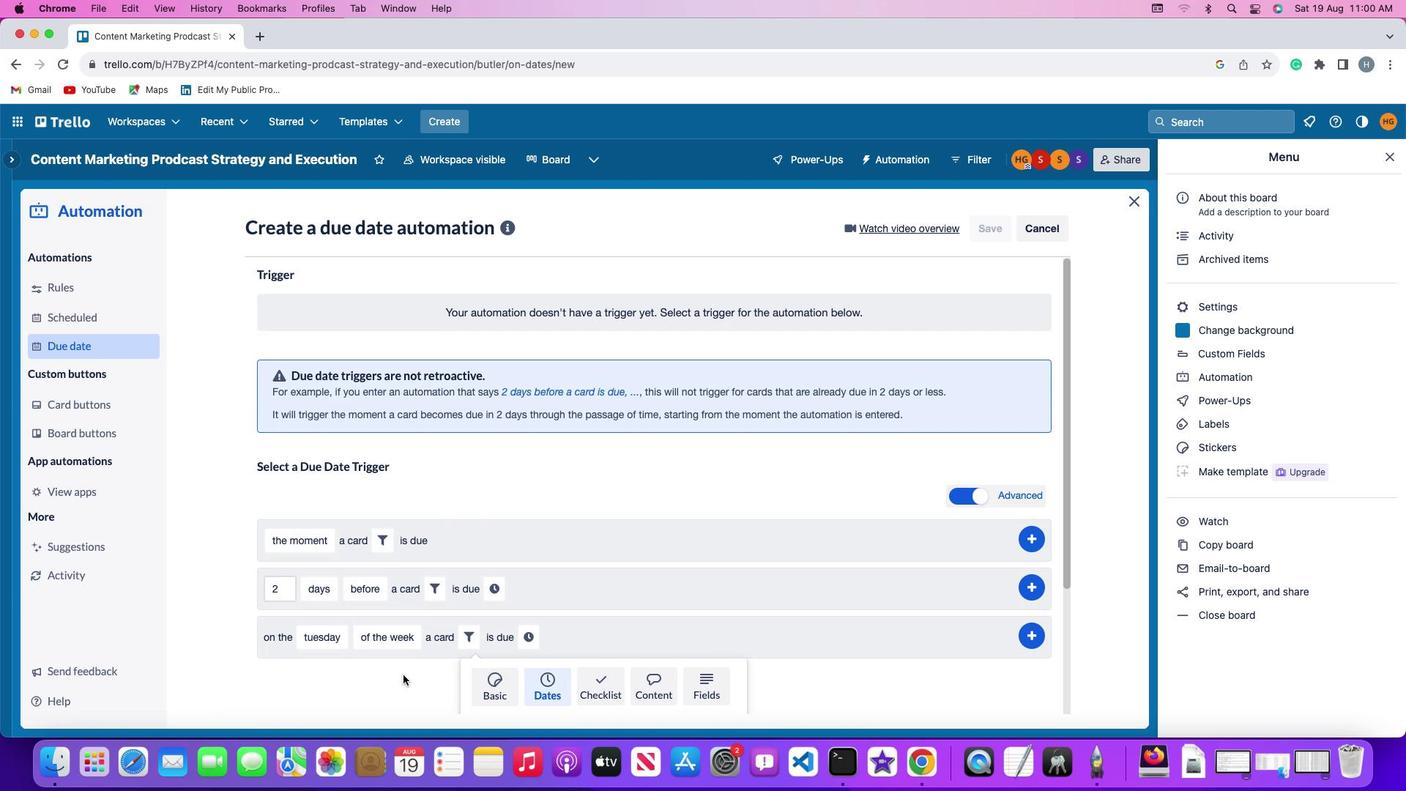 
Action: Mouse moved to (485, 644)
Screenshot: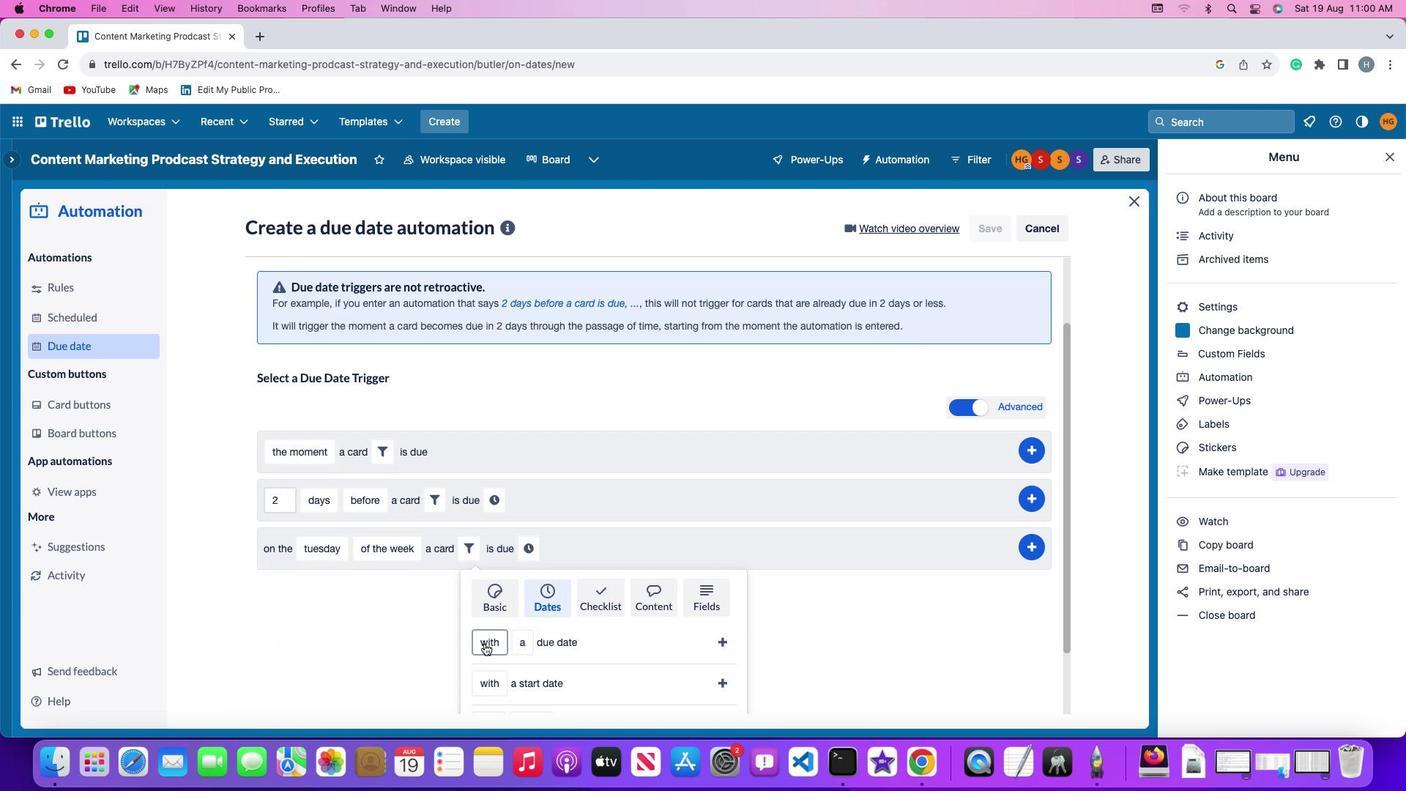 
Action: Mouse pressed left at (485, 644)
Screenshot: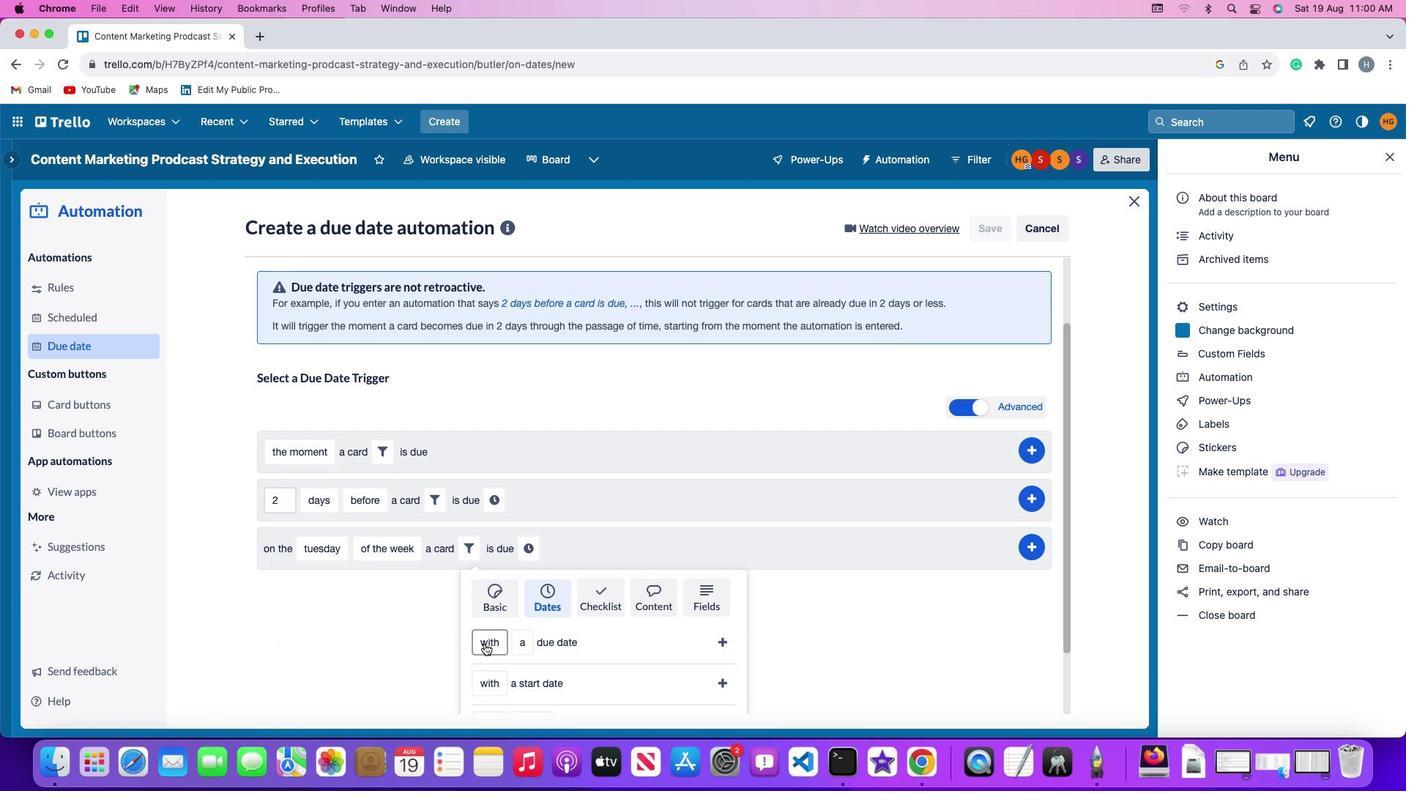 
Action: Mouse moved to (496, 662)
Screenshot: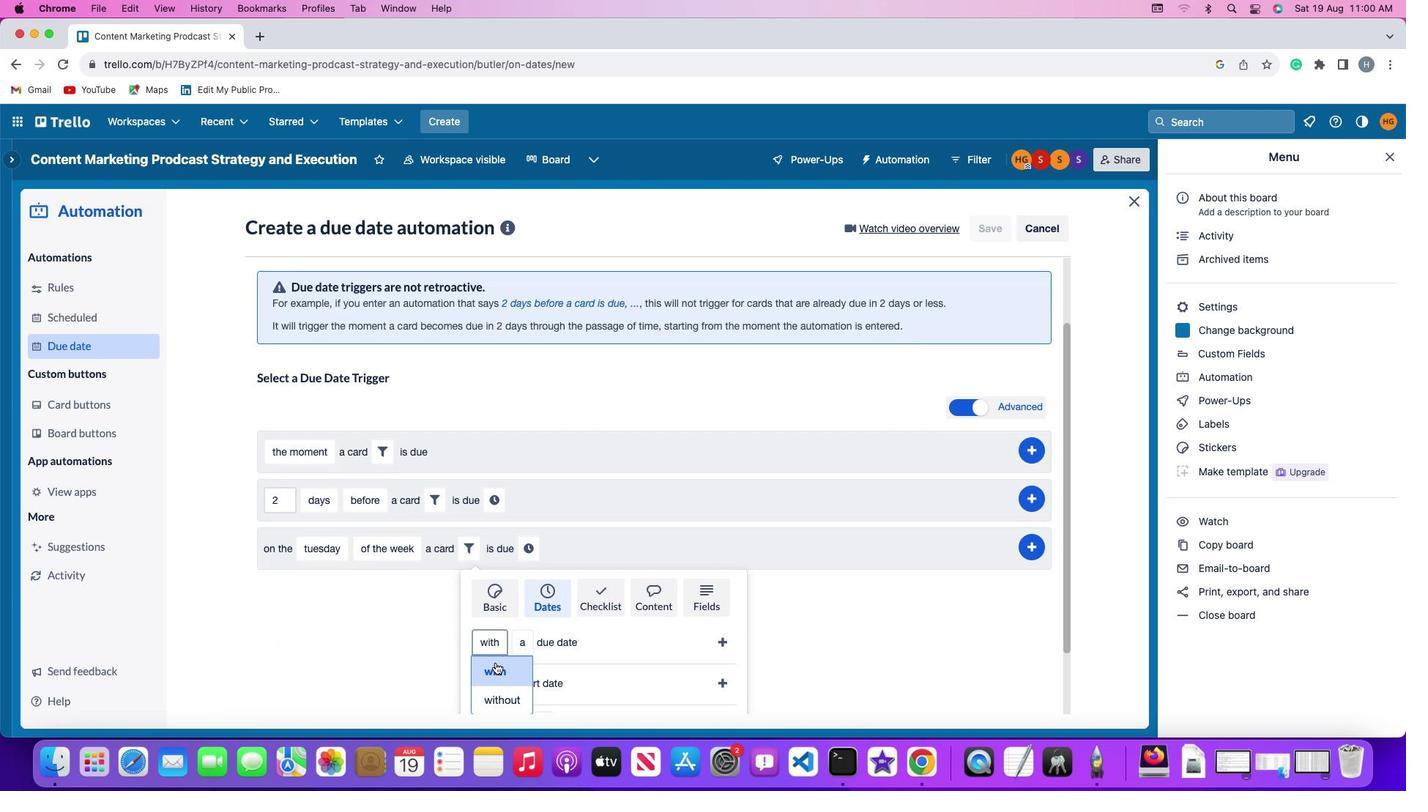 
Action: Mouse pressed left at (496, 662)
Screenshot: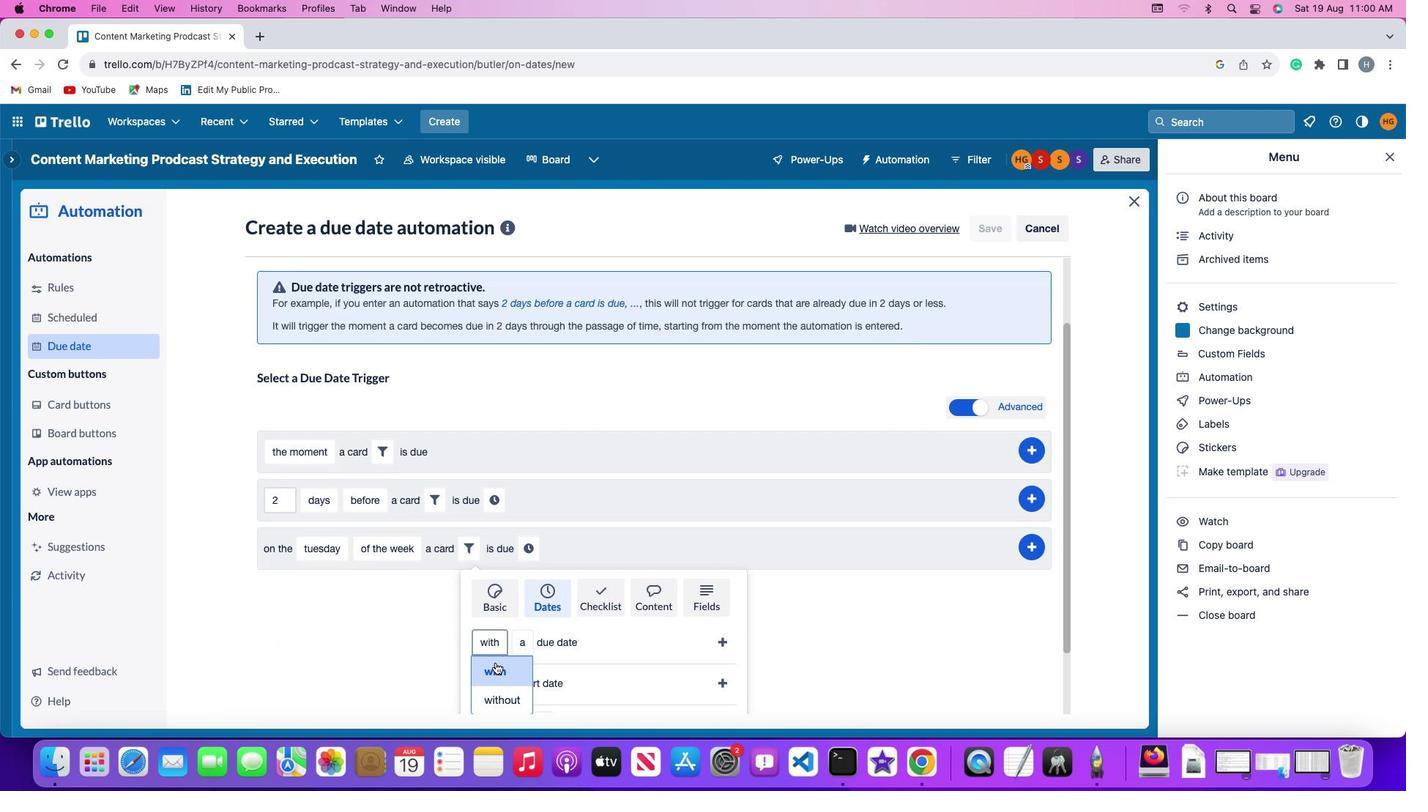 
Action: Mouse moved to (529, 644)
Screenshot: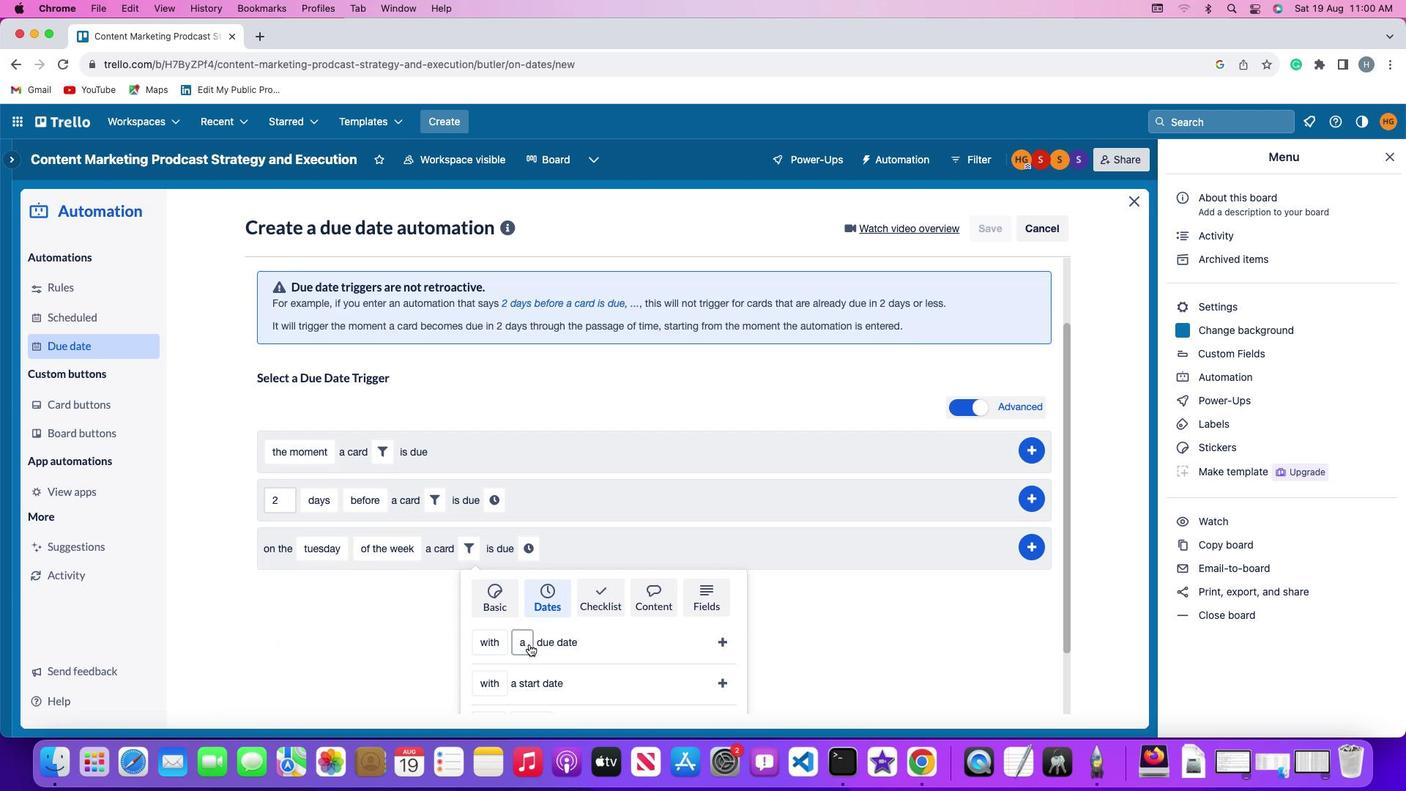 
Action: Mouse pressed left at (529, 644)
Screenshot: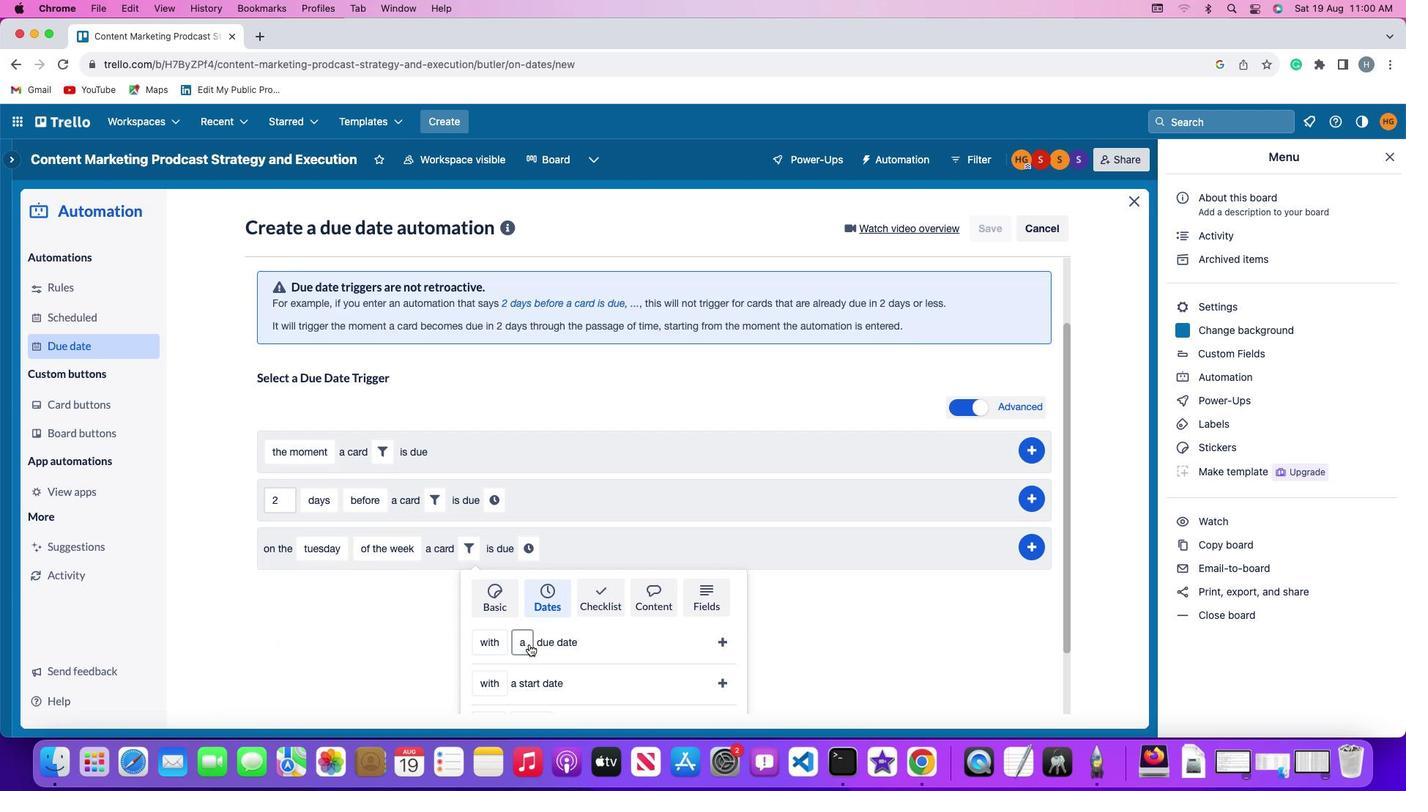 
Action: Mouse moved to (525, 640)
Screenshot: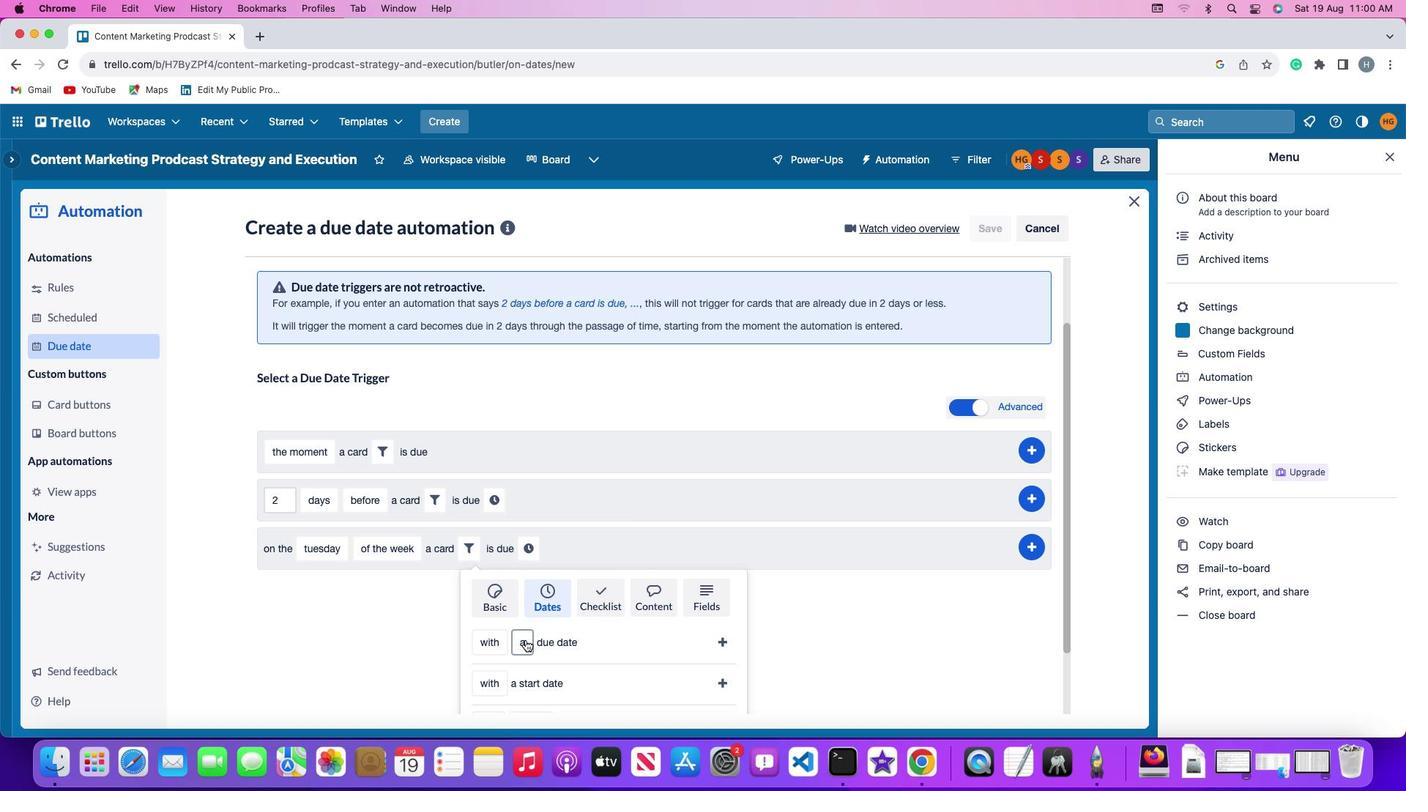 
Action: Mouse pressed left at (525, 640)
Screenshot: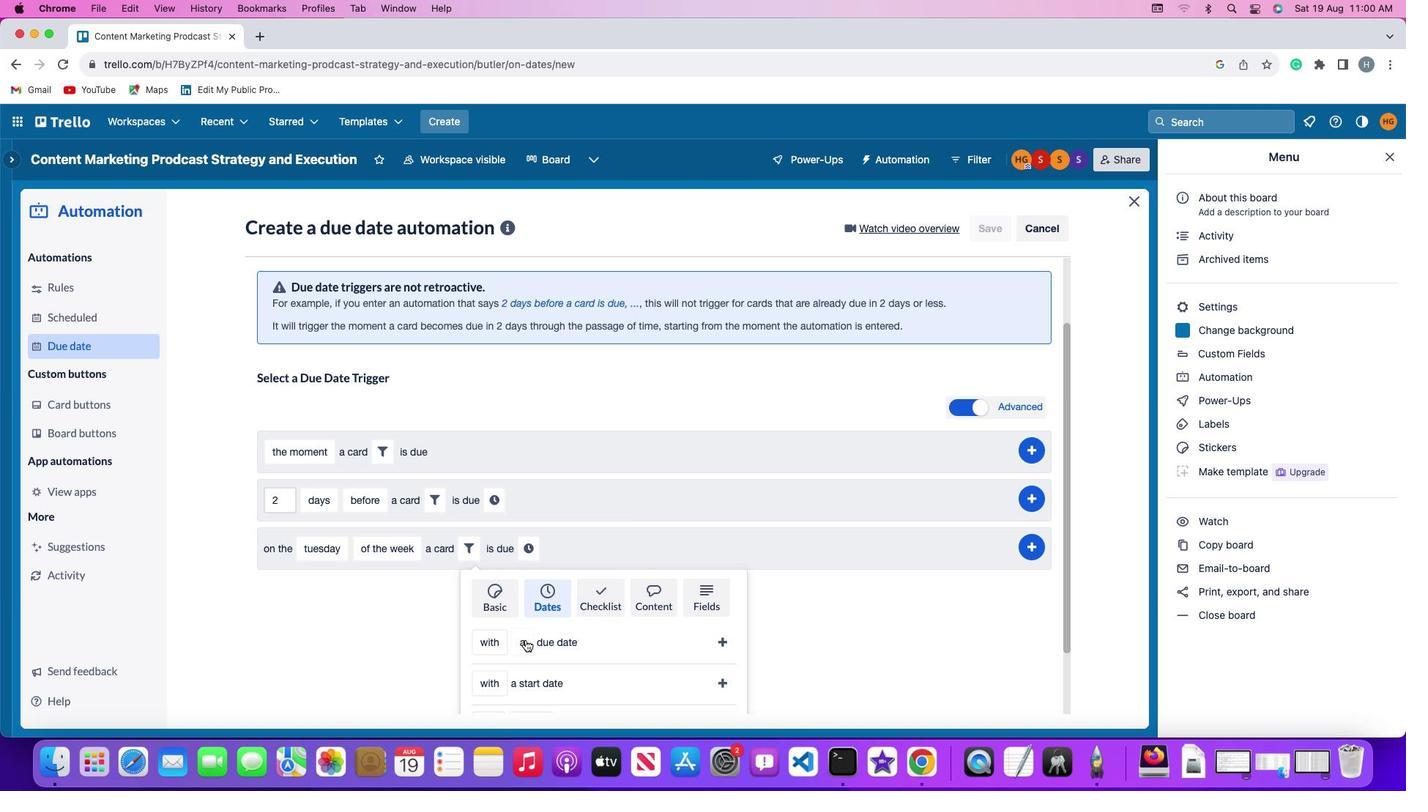 
Action: Mouse moved to (531, 618)
Screenshot: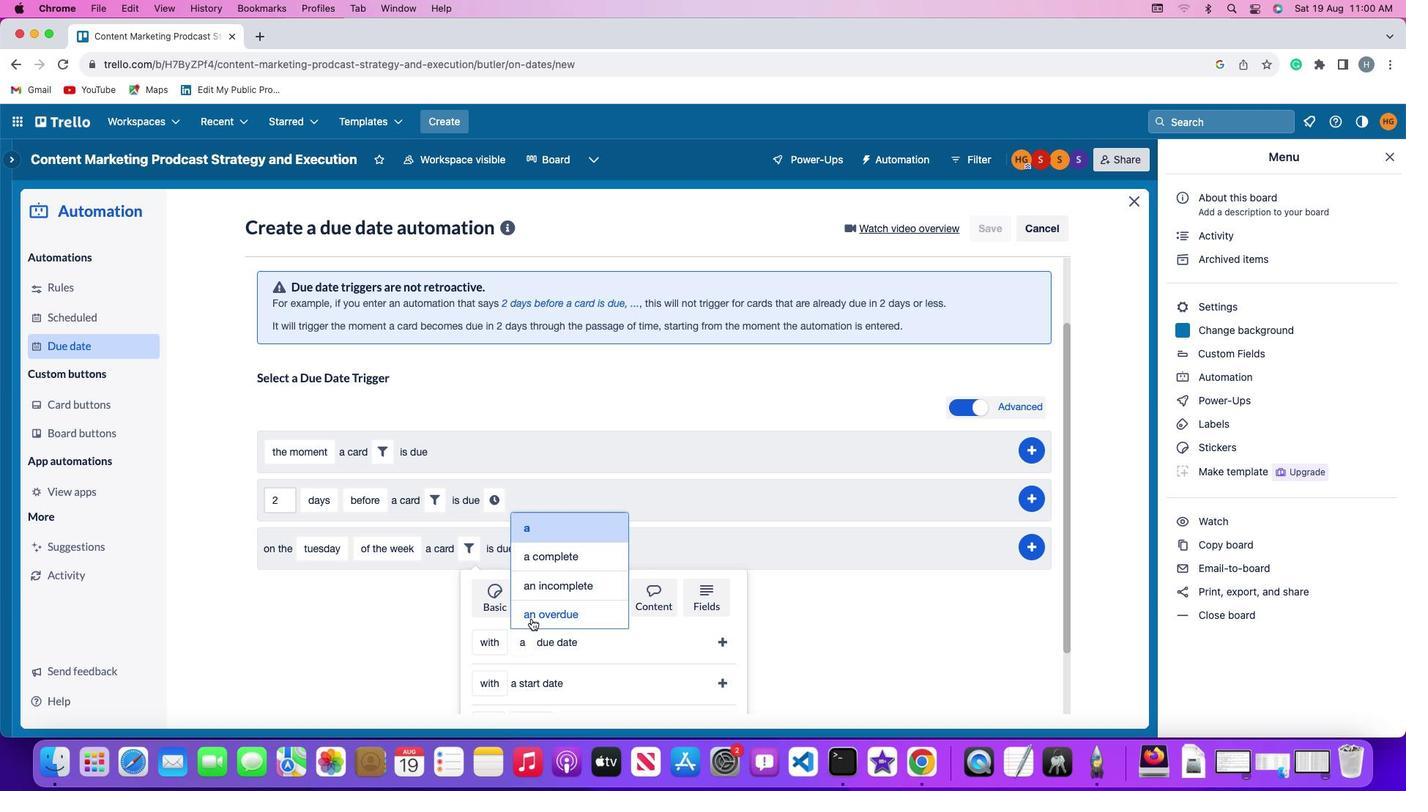 
Action: Mouse pressed left at (531, 618)
Screenshot: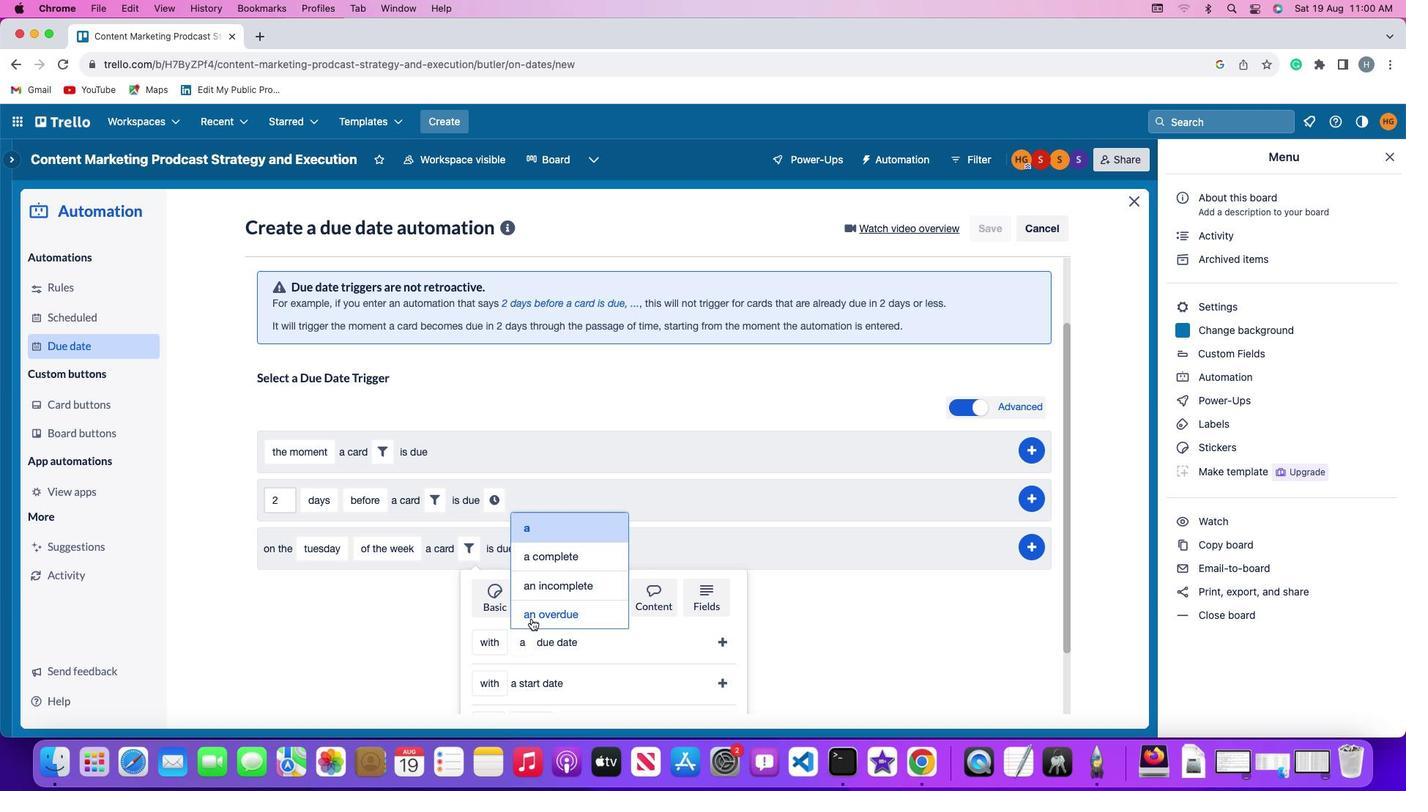 
Action: Mouse moved to (729, 638)
Screenshot: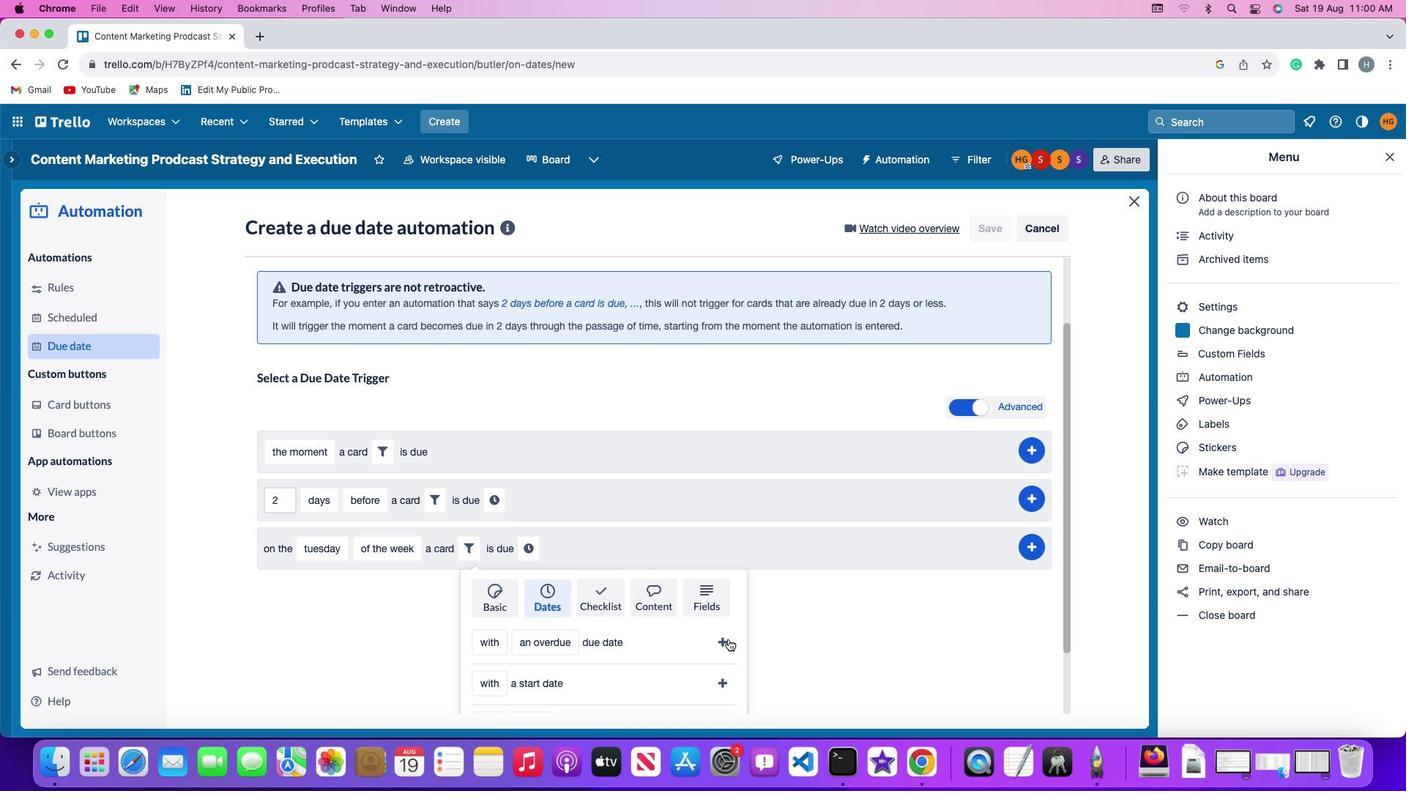 
Action: Mouse pressed left at (729, 638)
Screenshot: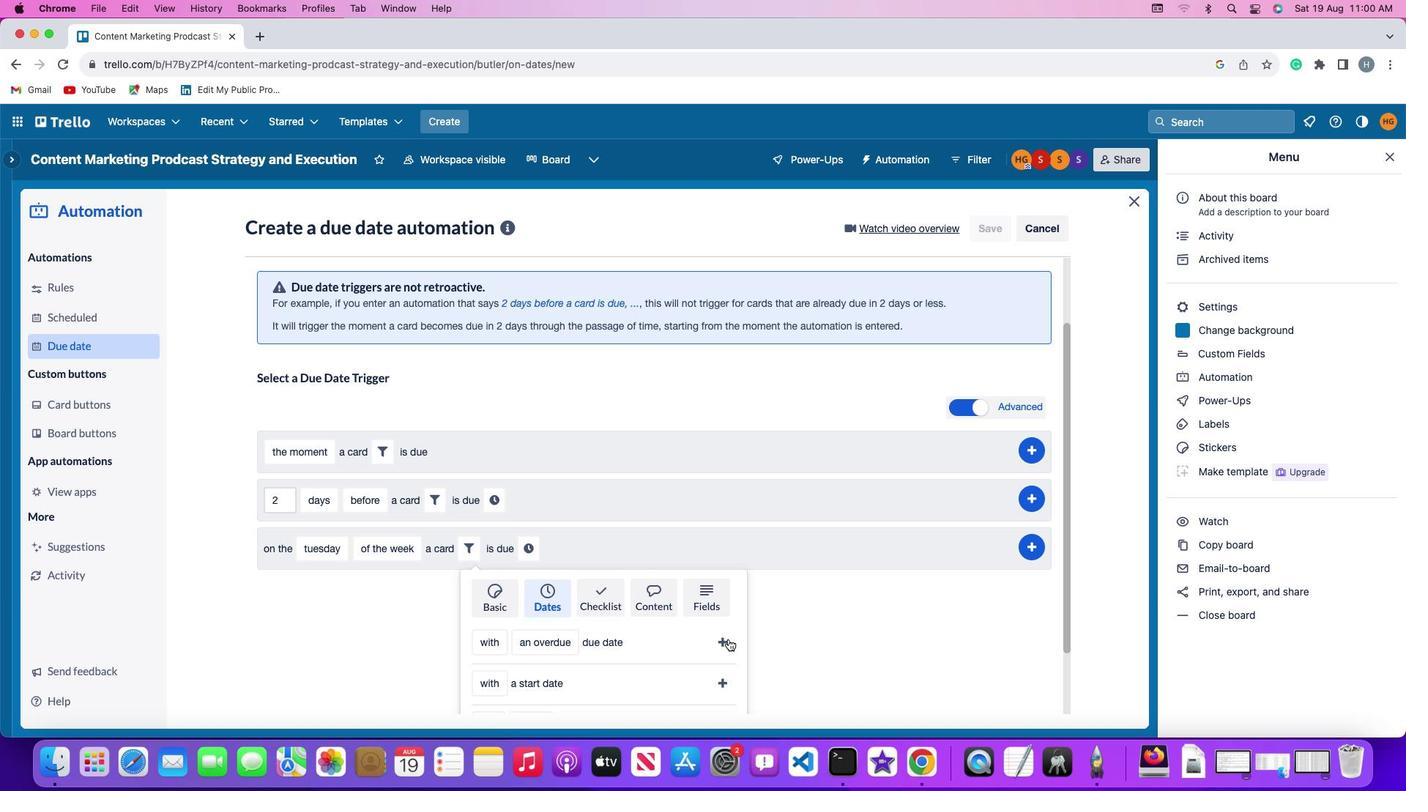 
Action: Mouse moved to (683, 630)
Screenshot: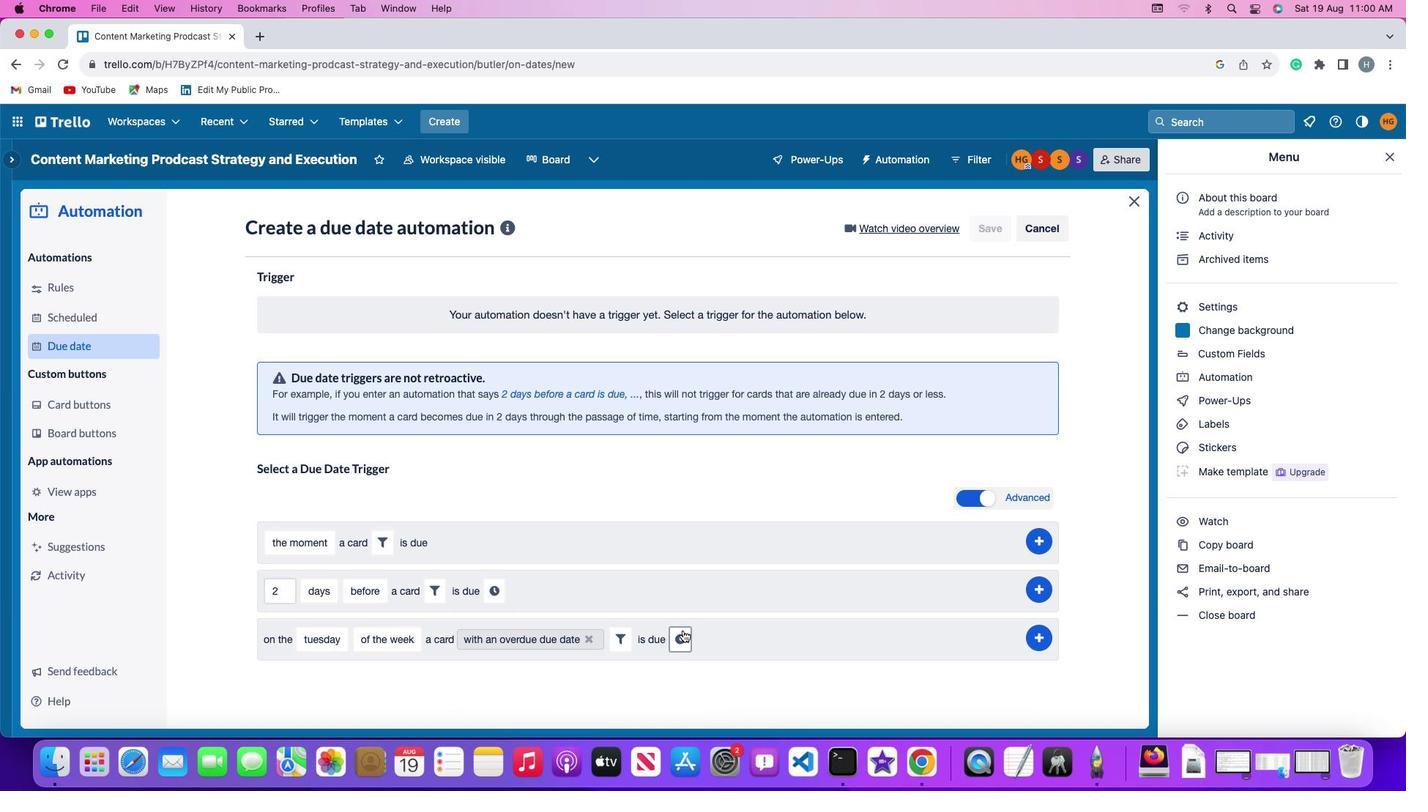 
Action: Mouse pressed left at (683, 630)
Screenshot: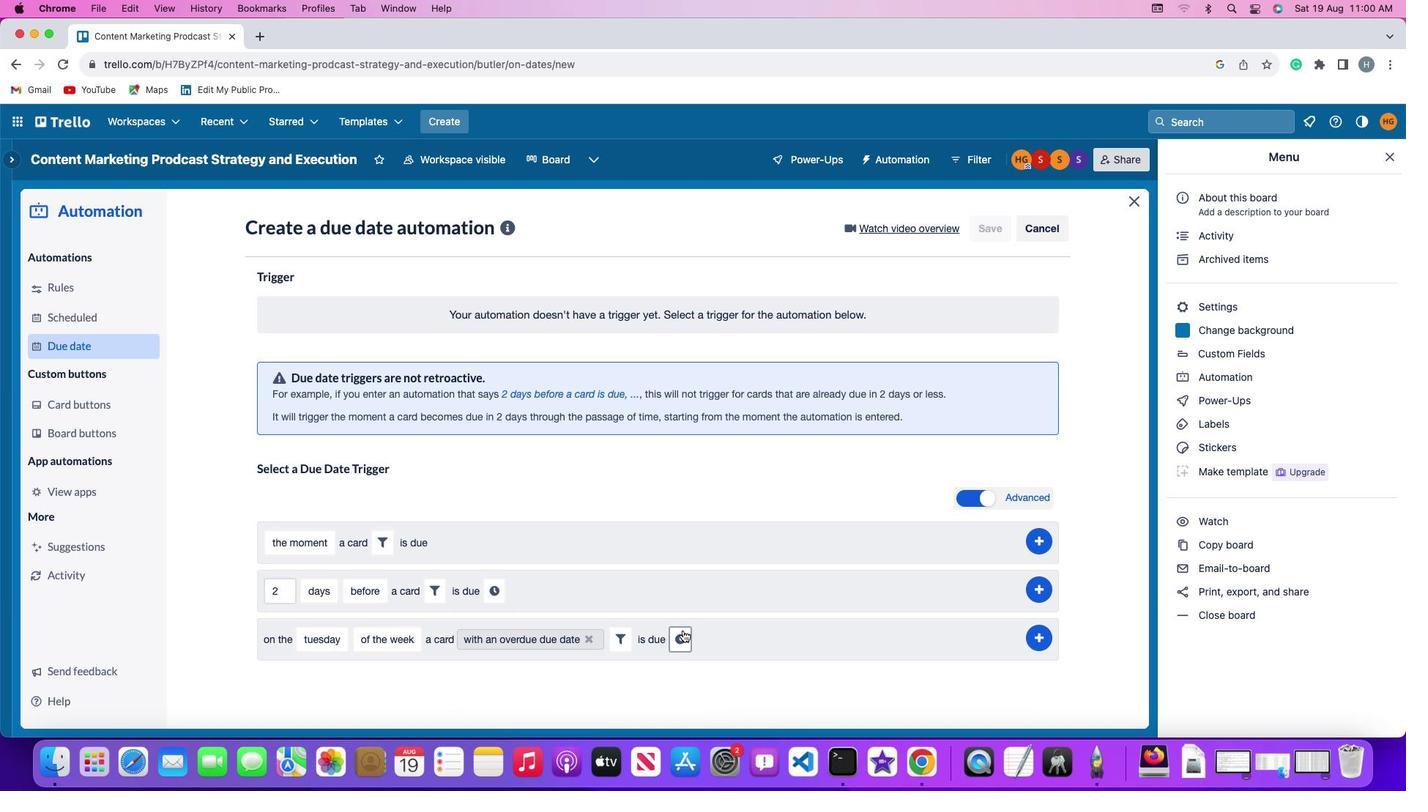 
Action: Mouse moved to (718, 641)
Screenshot: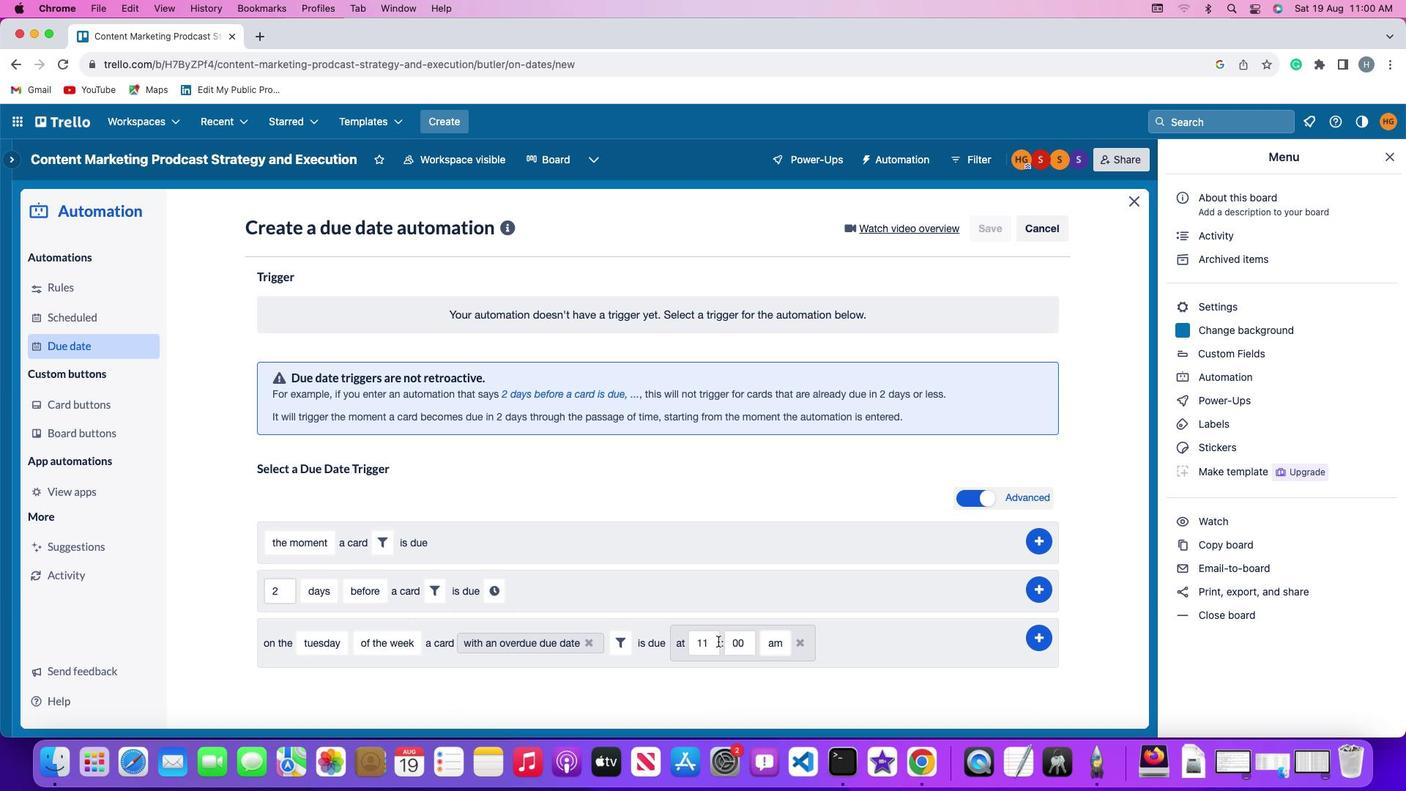 
Action: Mouse pressed left at (718, 641)
Screenshot: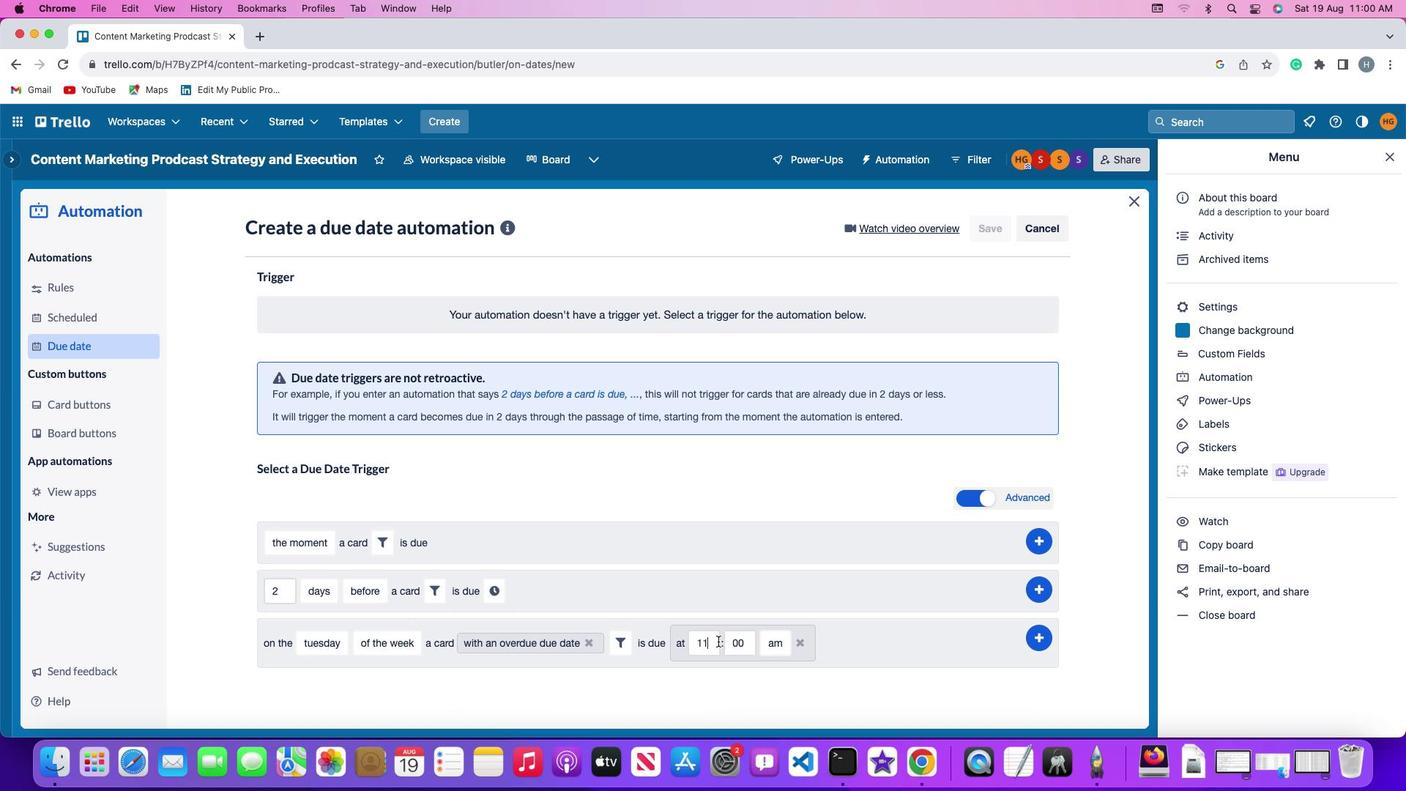 
Action: Key pressed Key.backspace'1'
Screenshot: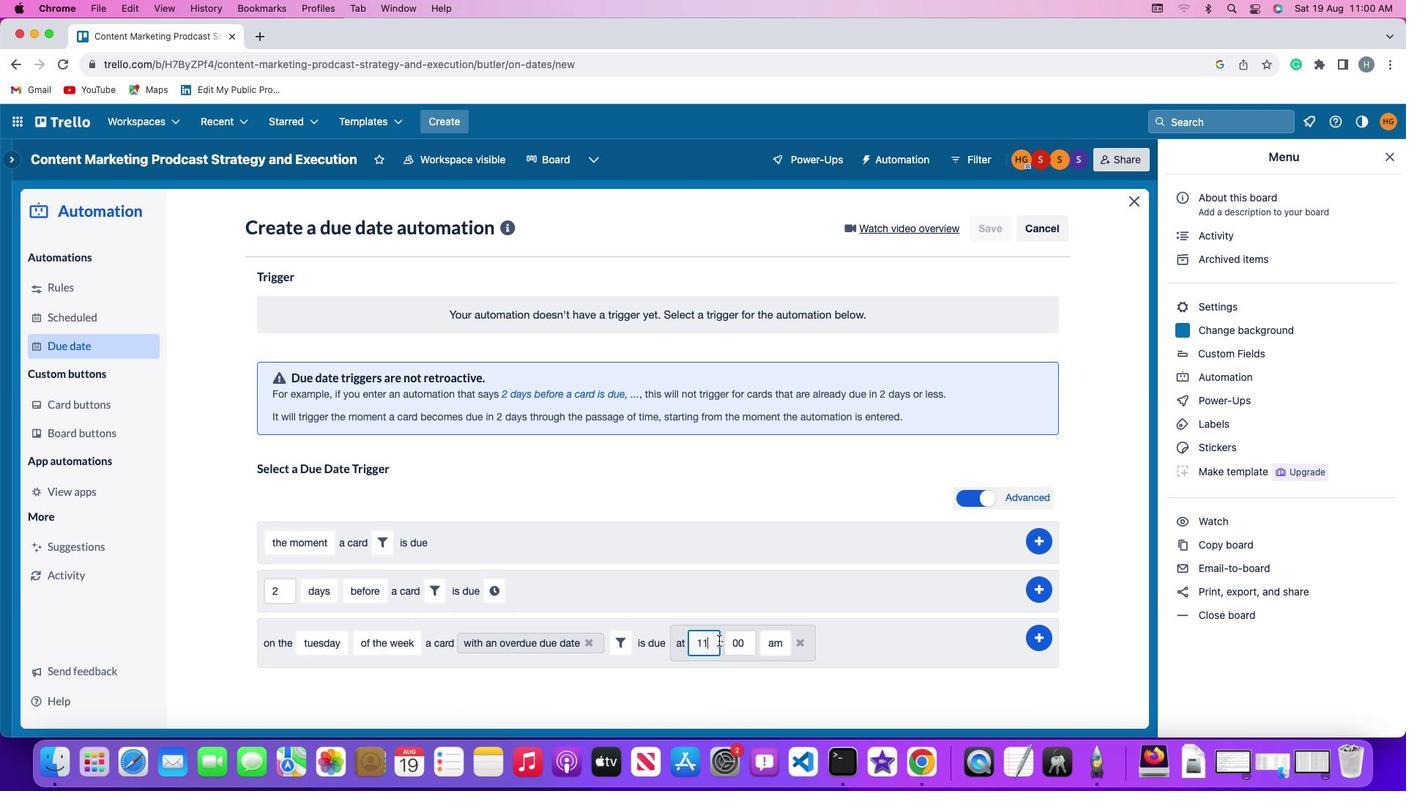 
Action: Mouse moved to (750, 639)
Screenshot: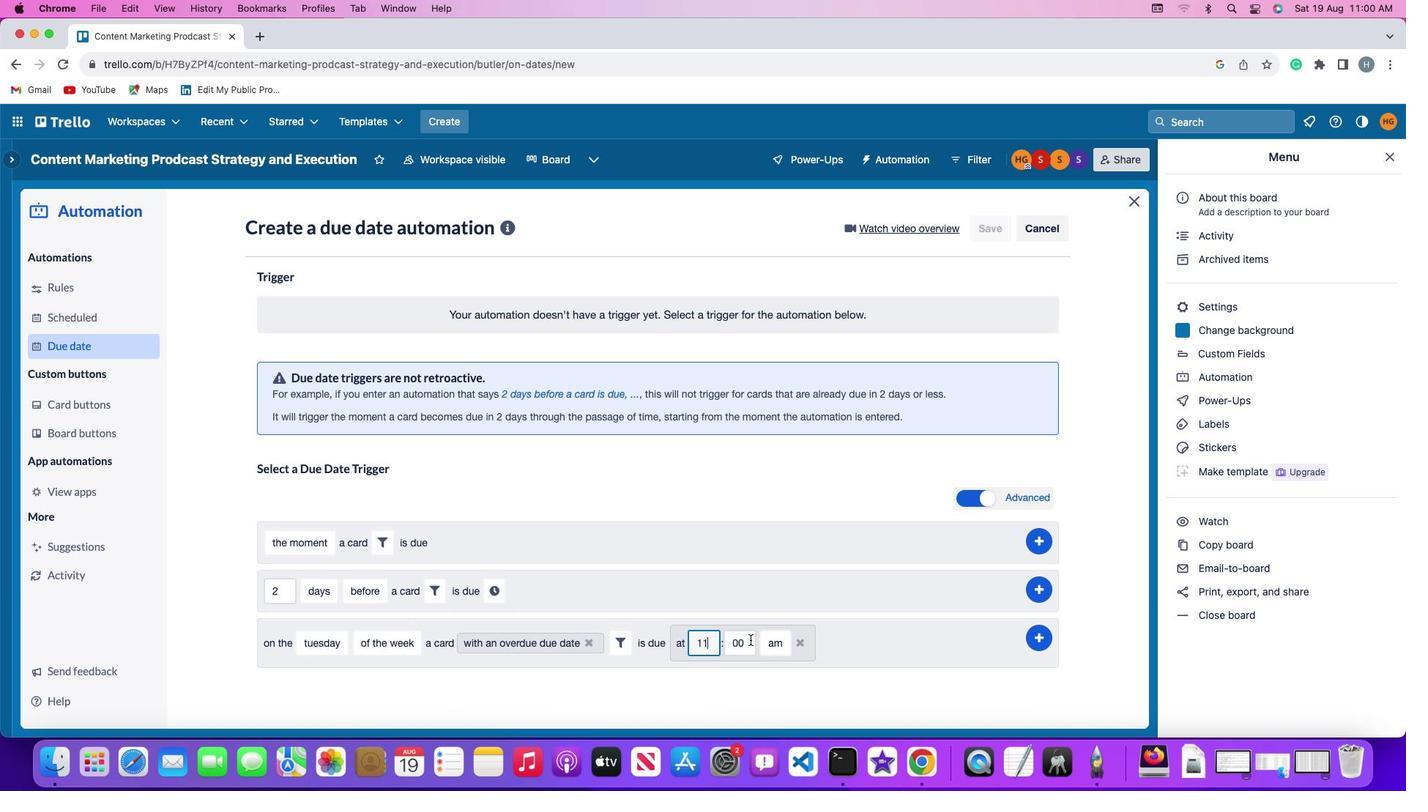 
Action: Mouse pressed left at (750, 639)
Screenshot: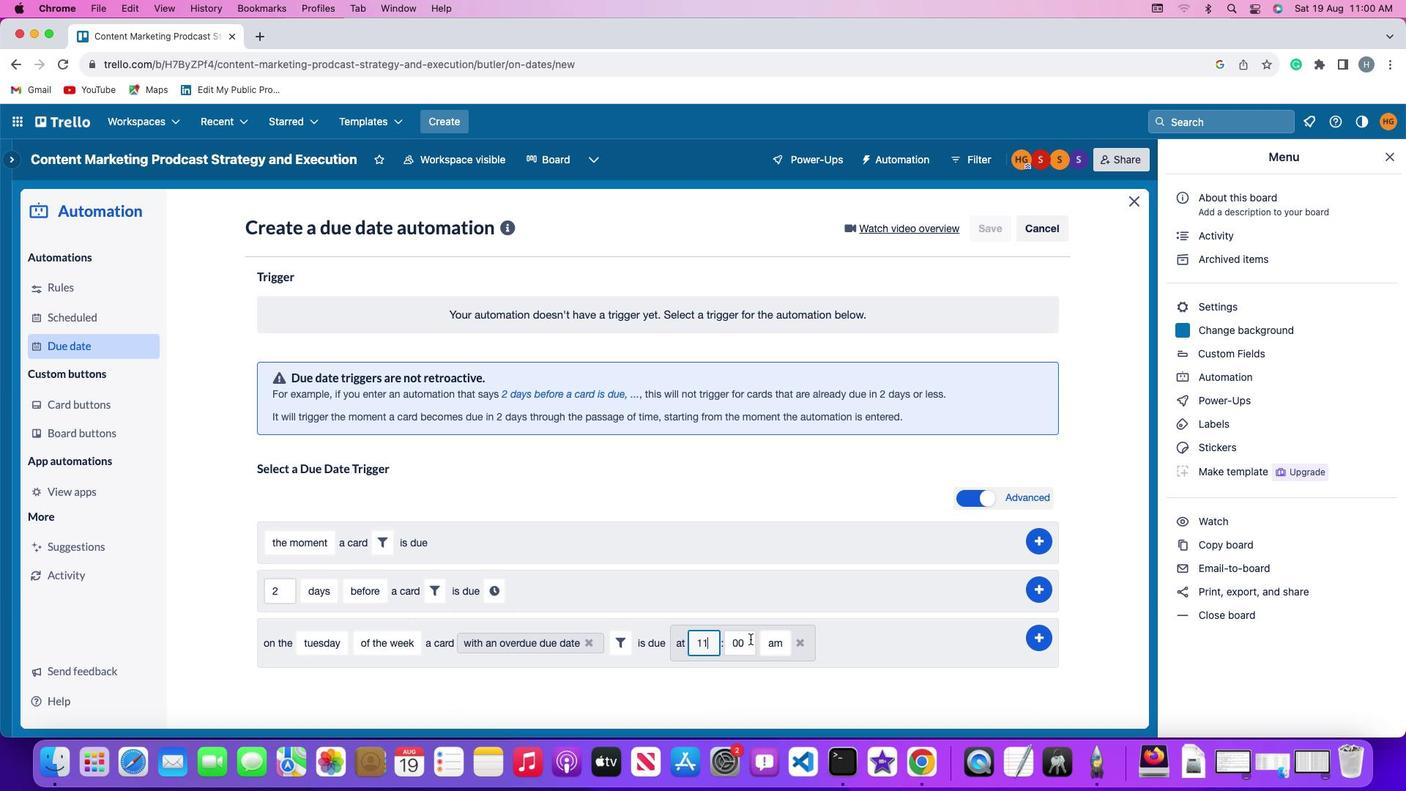 
Action: Mouse moved to (751, 639)
Screenshot: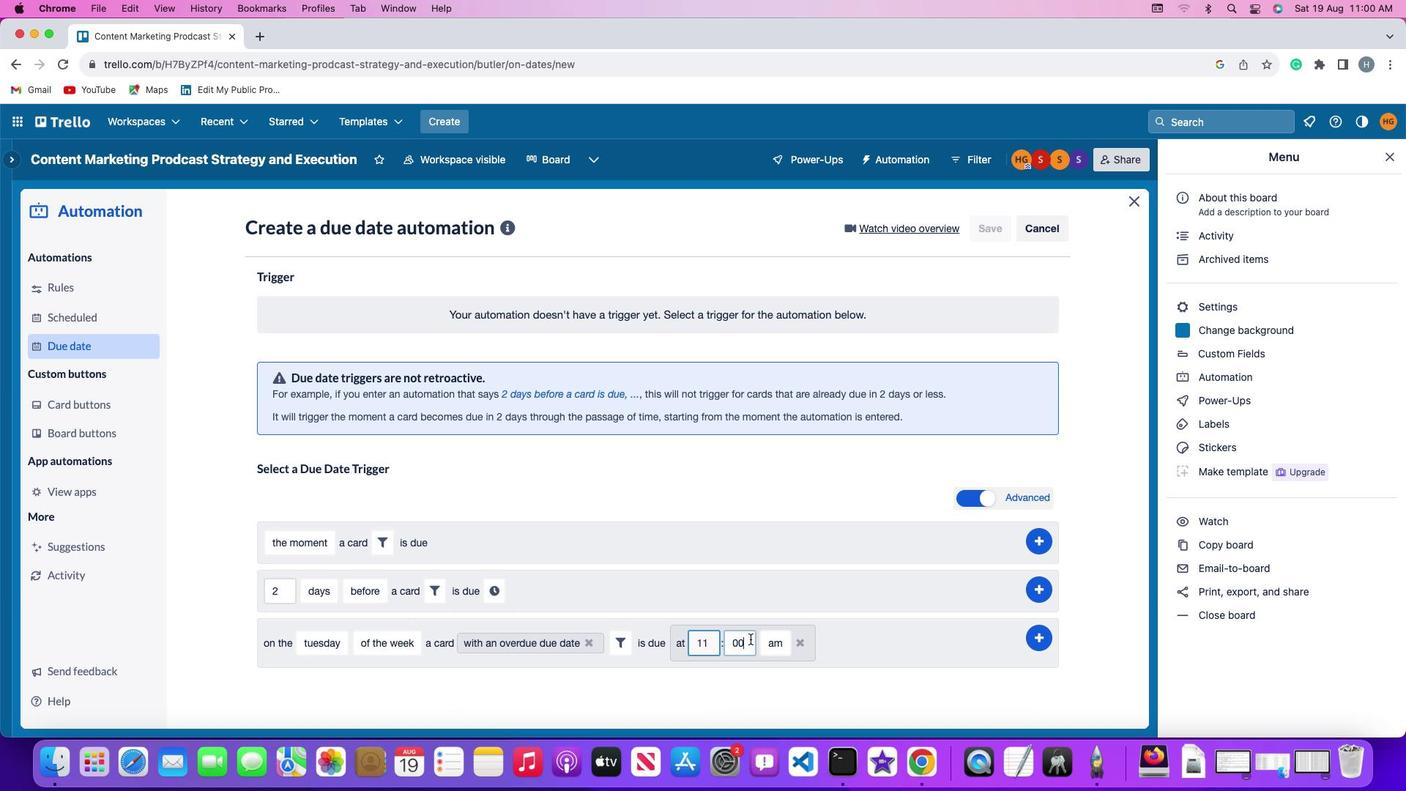 
Action: Key pressed Key.backspaceKey.backspace'0''0'
Screenshot: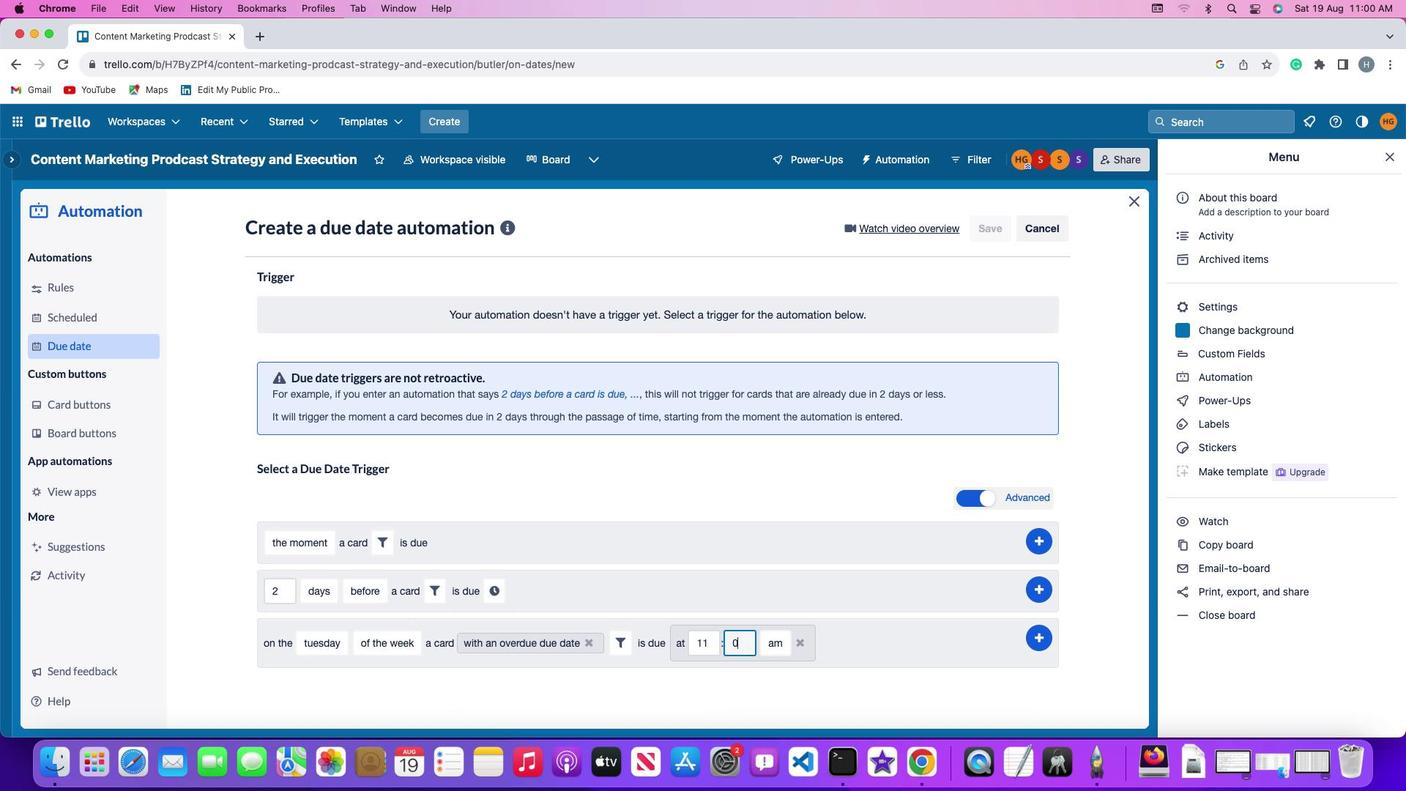 
Action: Mouse moved to (767, 639)
Screenshot: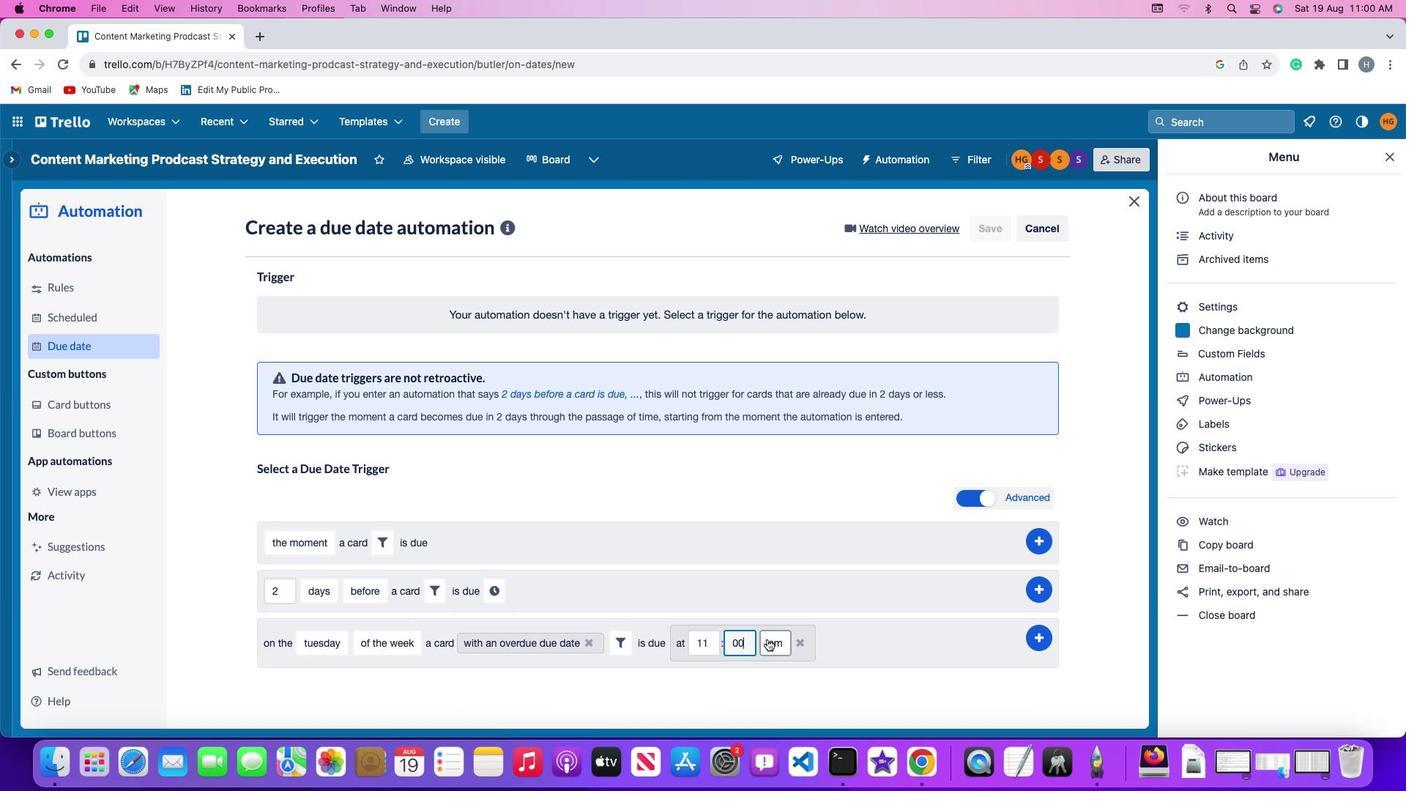 
Action: Mouse pressed left at (767, 639)
Screenshot: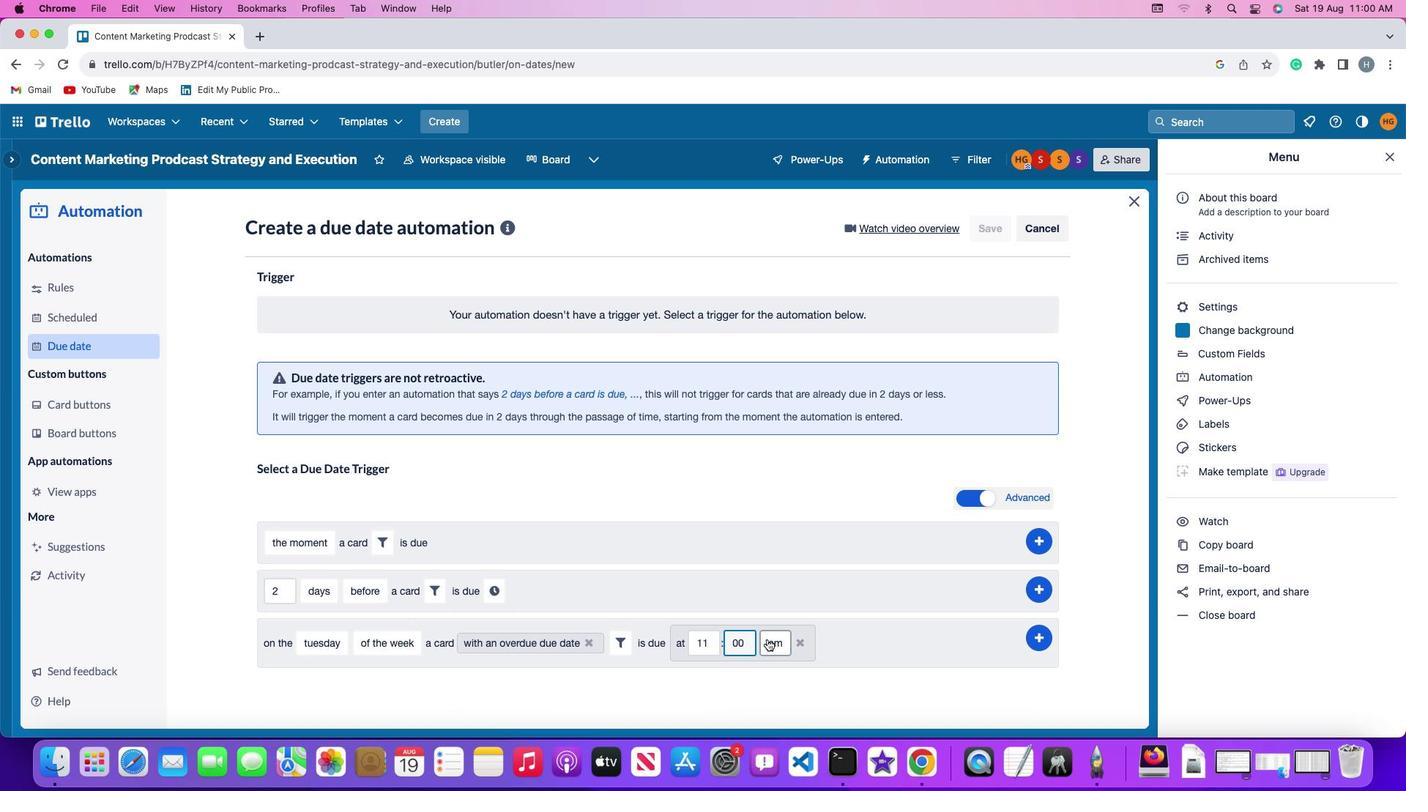 
Action: Mouse moved to (773, 671)
Screenshot: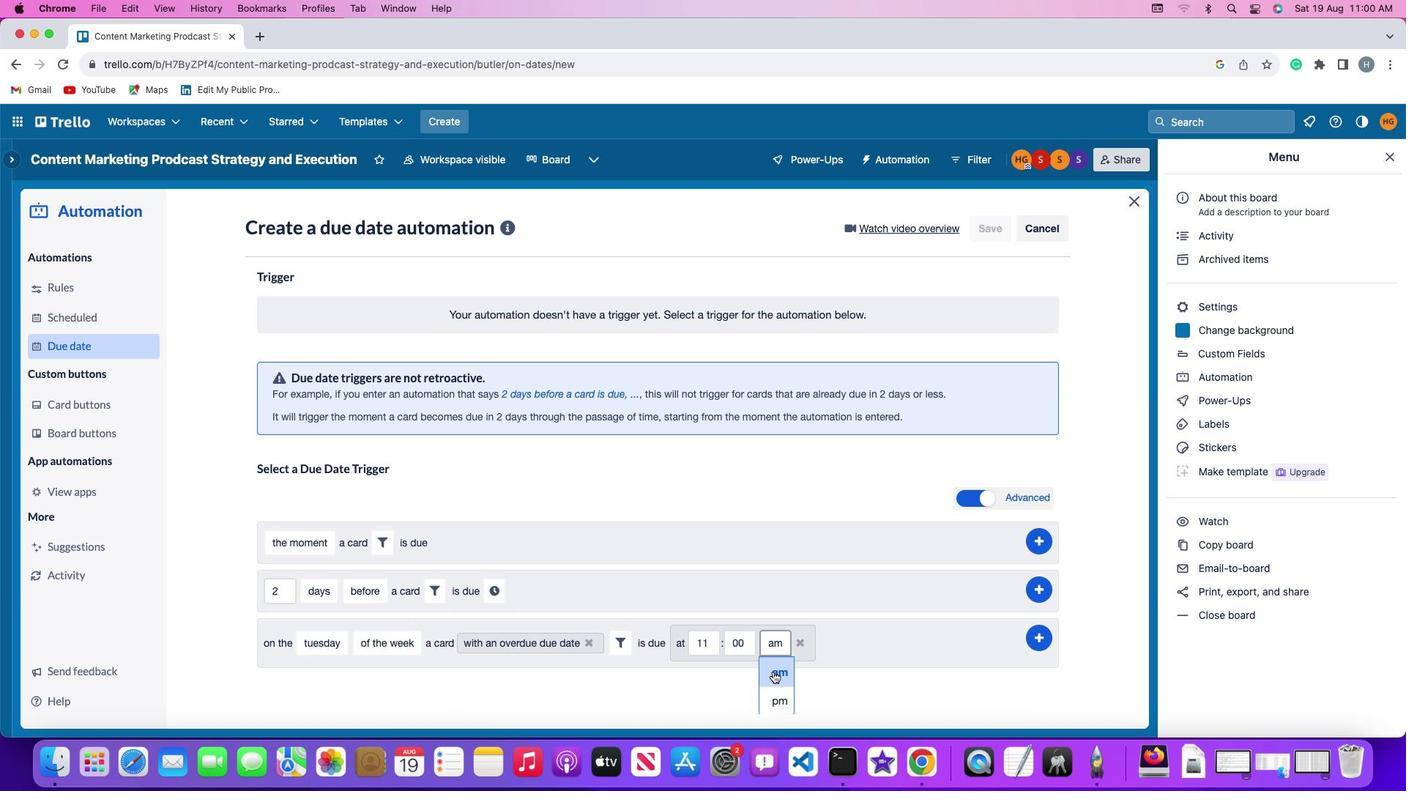 
Action: Mouse pressed left at (773, 671)
Screenshot: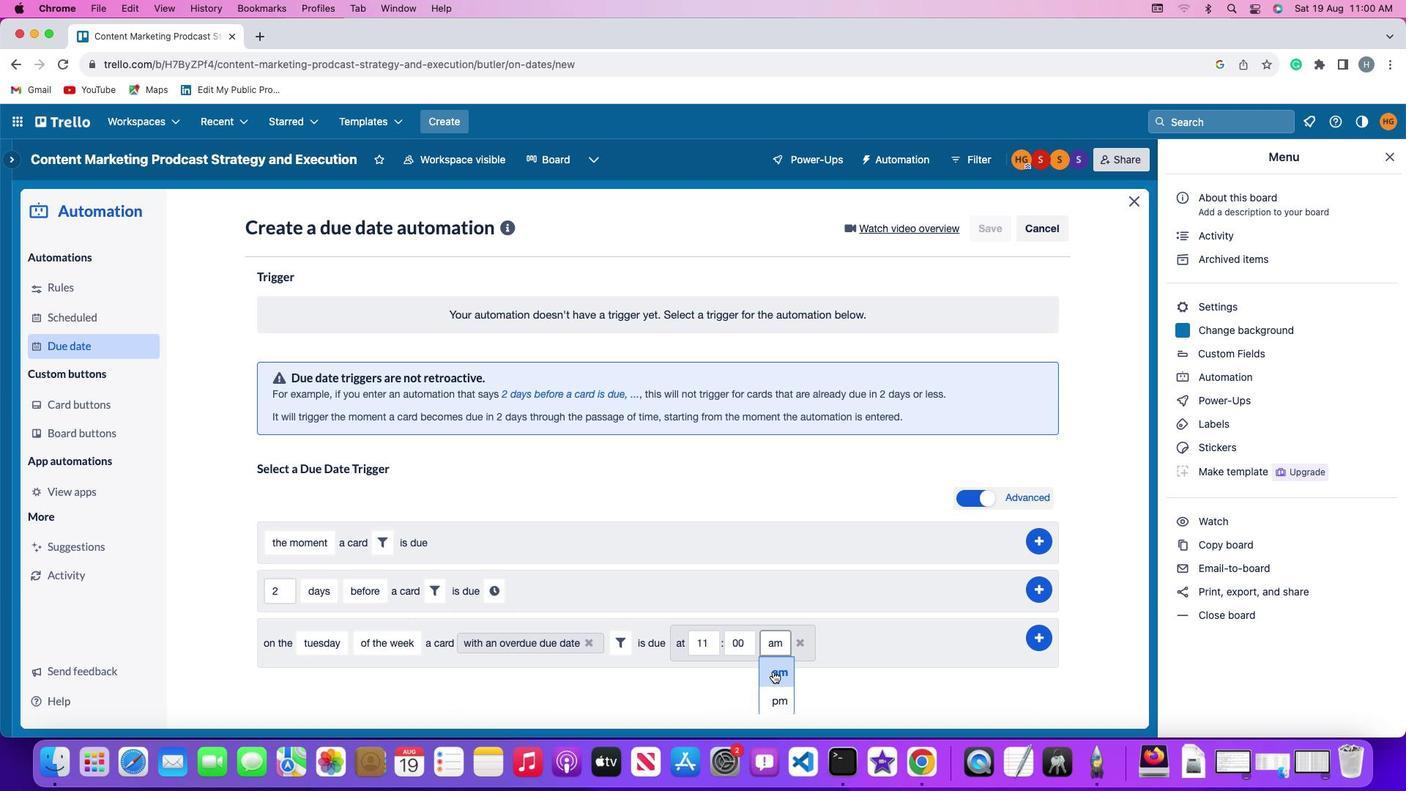 
Action: Mouse moved to (1039, 633)
Screenshot: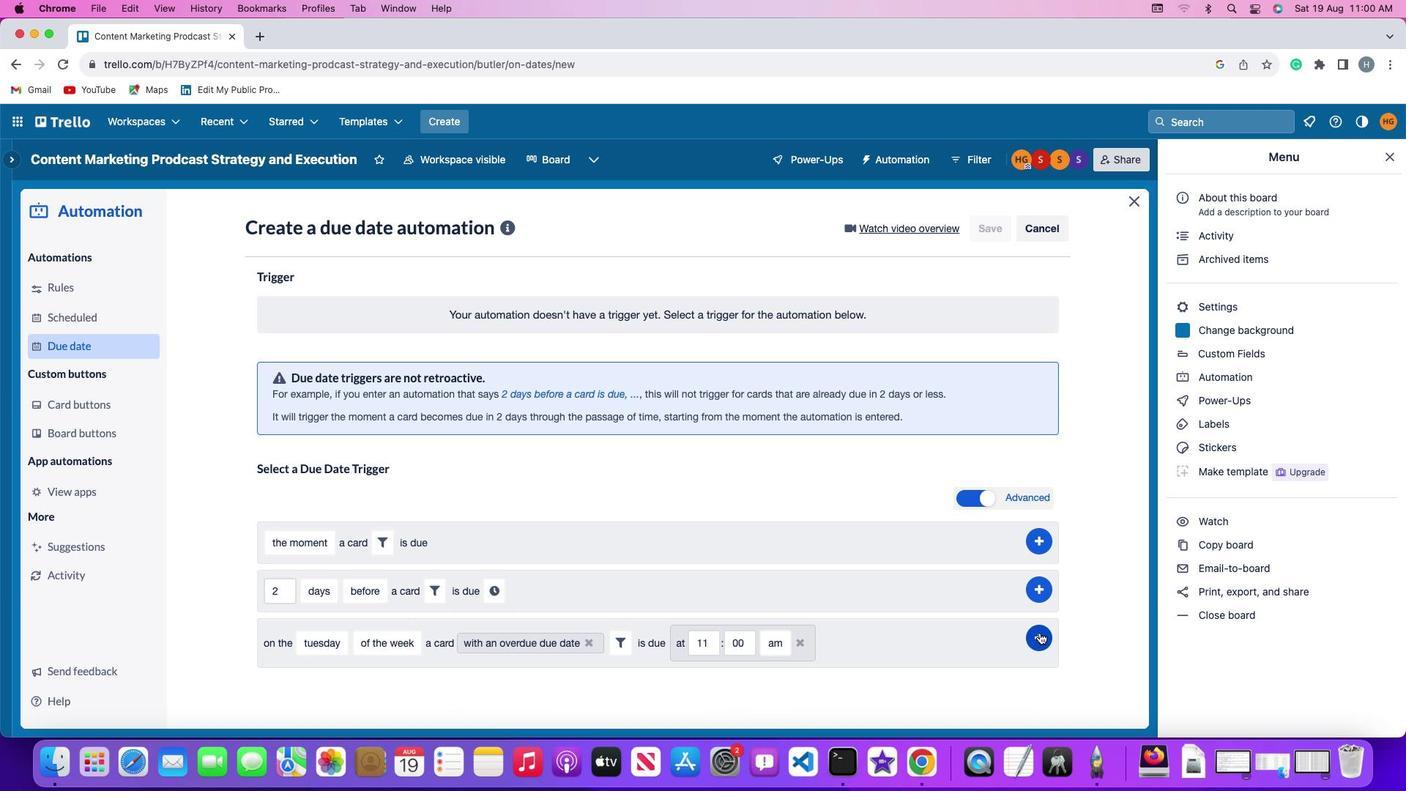 
Action: Mouse pressed left at (1039, 633)
Screenshot: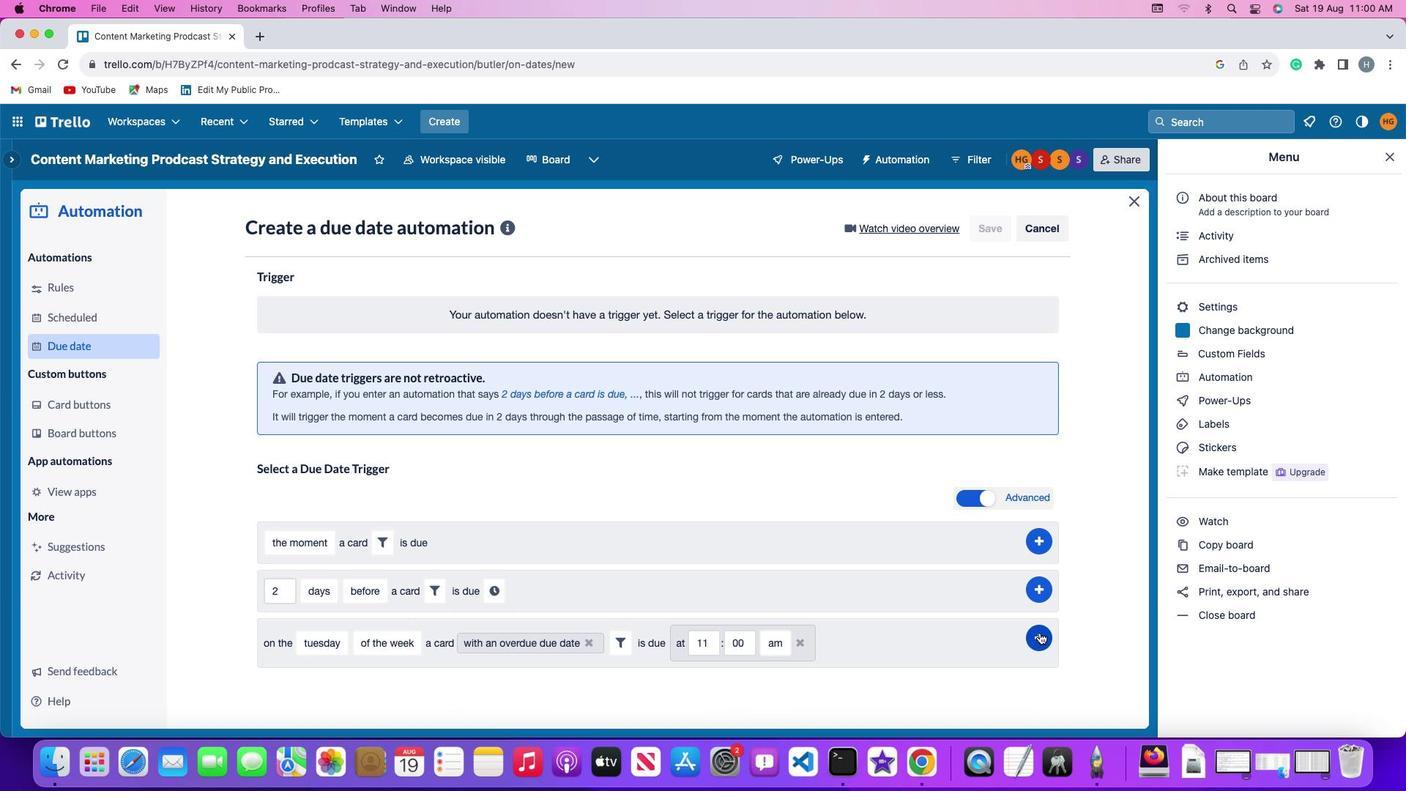 
Action: Mouse moved to (1097, 536)
Screenshot: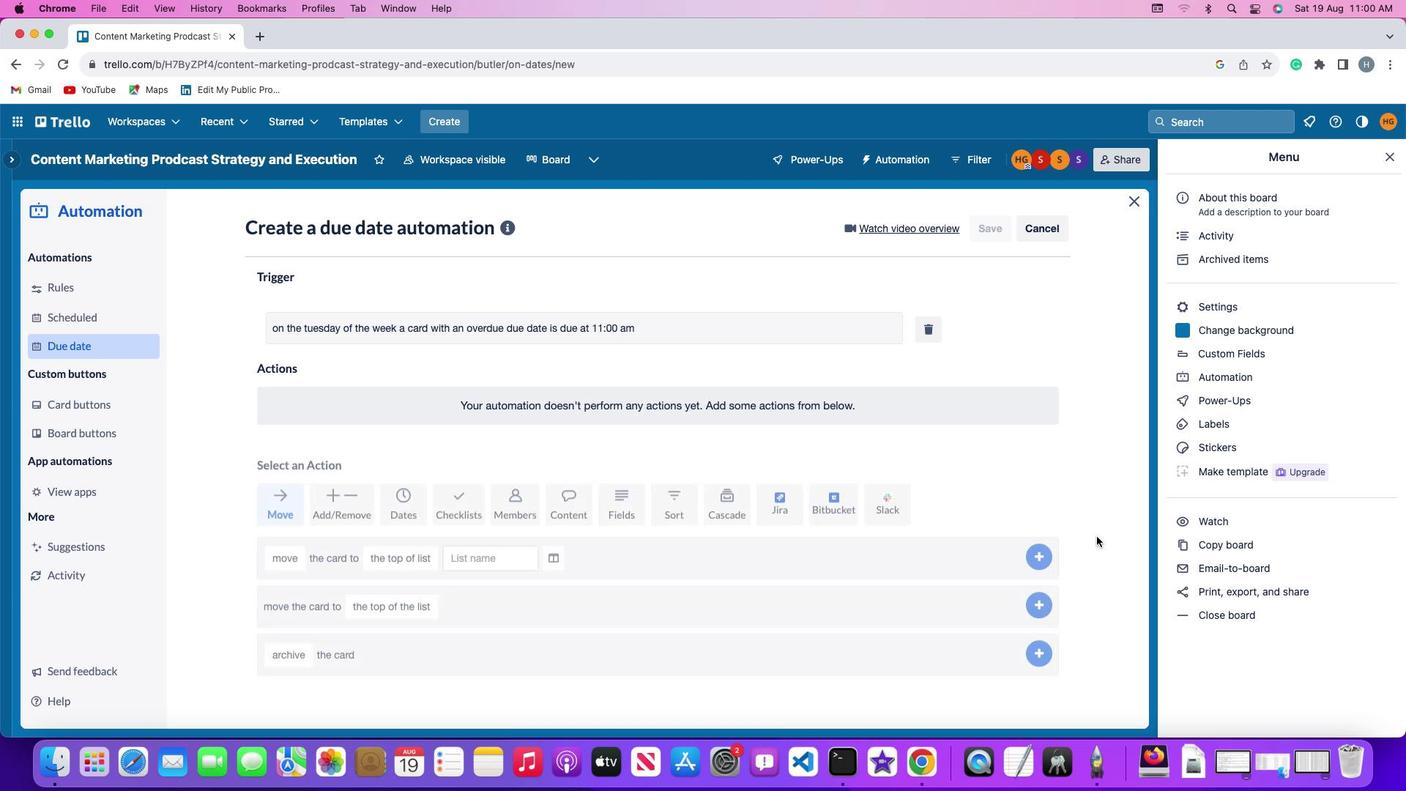
